 Task: Look for space in Morsi, India from 2nd September, 2023 to 6th September, 2023 for 2 adults in price range Rs.15000 to Rs.20000. Place can be entire place with 1  bedroom having 1 bed and 1 bathroom. Property type can be house, flat, guest house, hotel. Booking option can be shelf check-in. Required host language is English.
Action: Mouse moved to (478, 74)
Screenshot: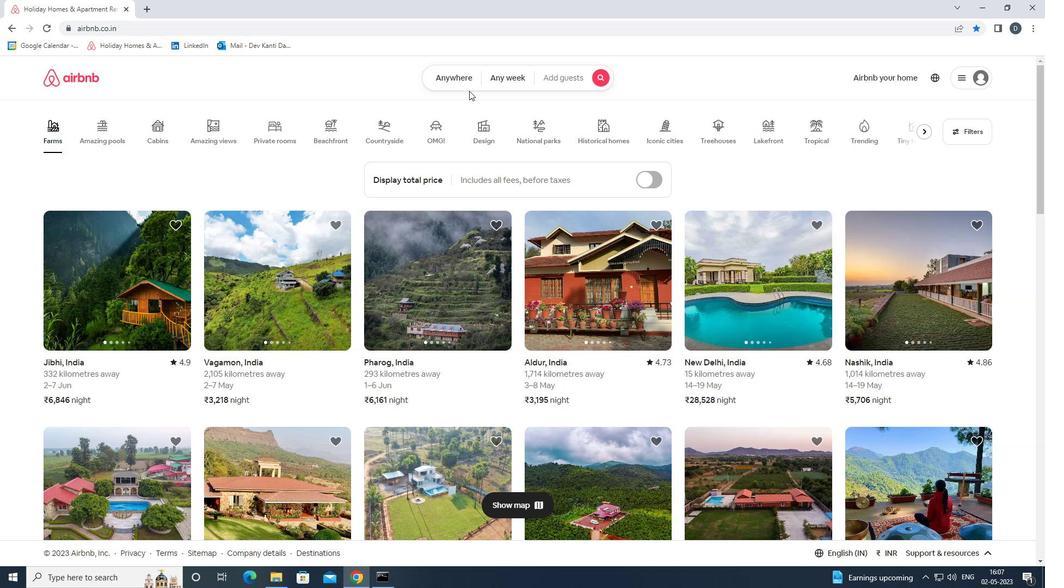 
Action: Mouse pressed left at (478, 74)
Screenshot: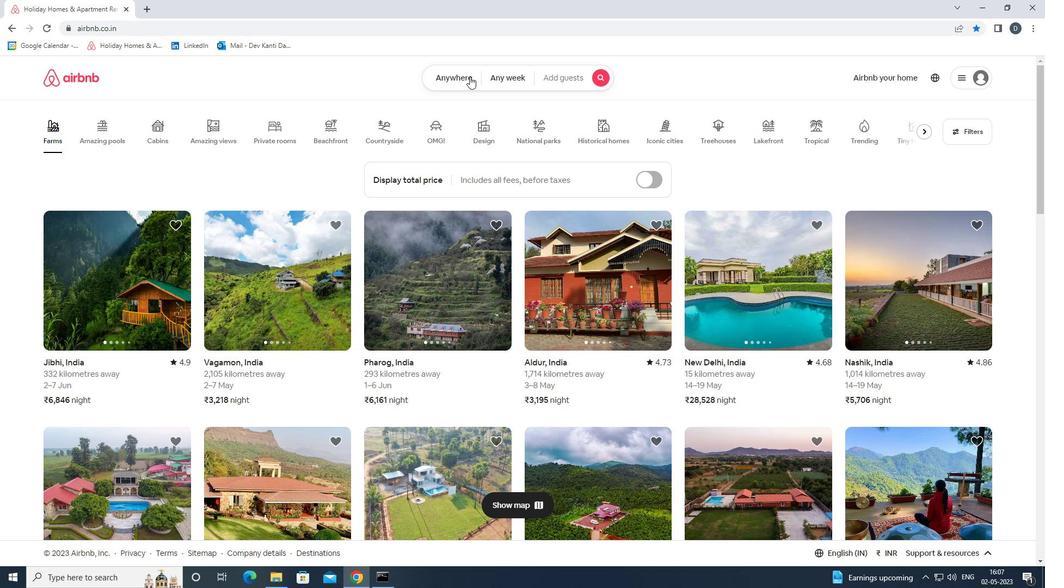 
Action: Mouse moved to (405, 126)
Screenshot: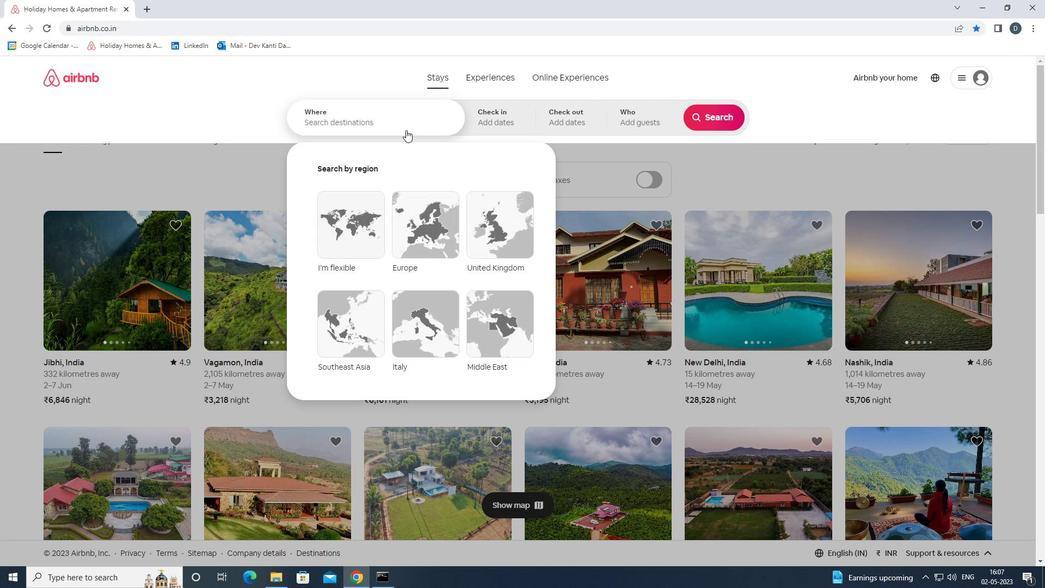 
Action: Mouse pressed left at (405, 126)
Screenshot: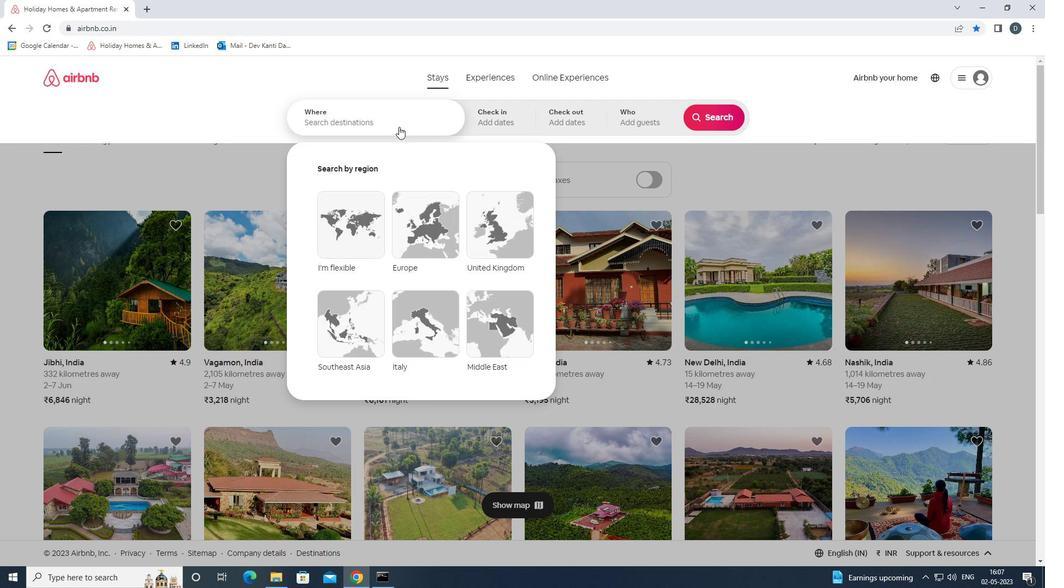
Action: Mouse moved to (405, 125)
Screenshot: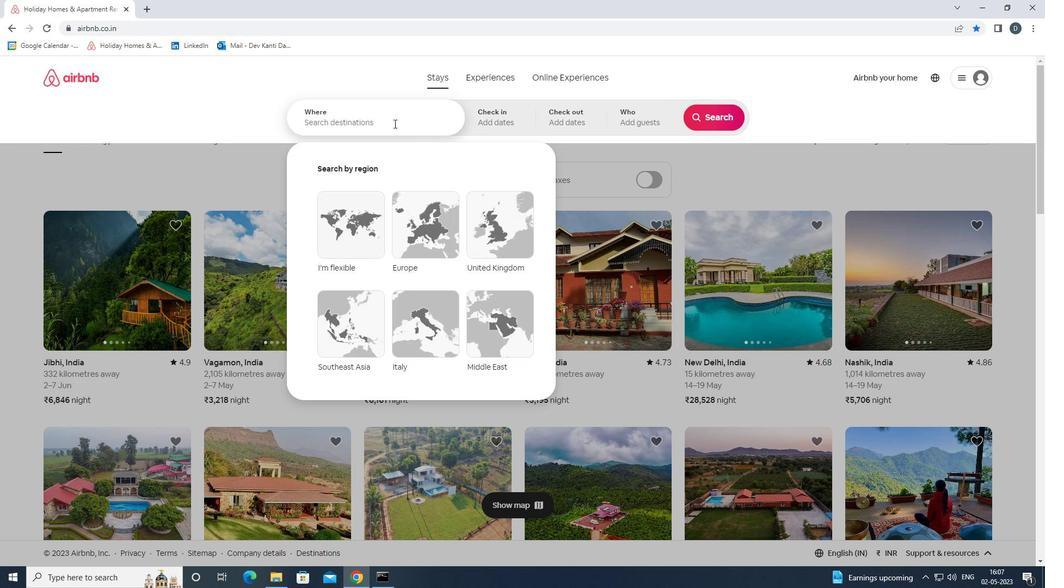 
Action: Key pressed <Key.shift>MORSI,<Key.shift>INDIA<Key.enter>
Screenshot: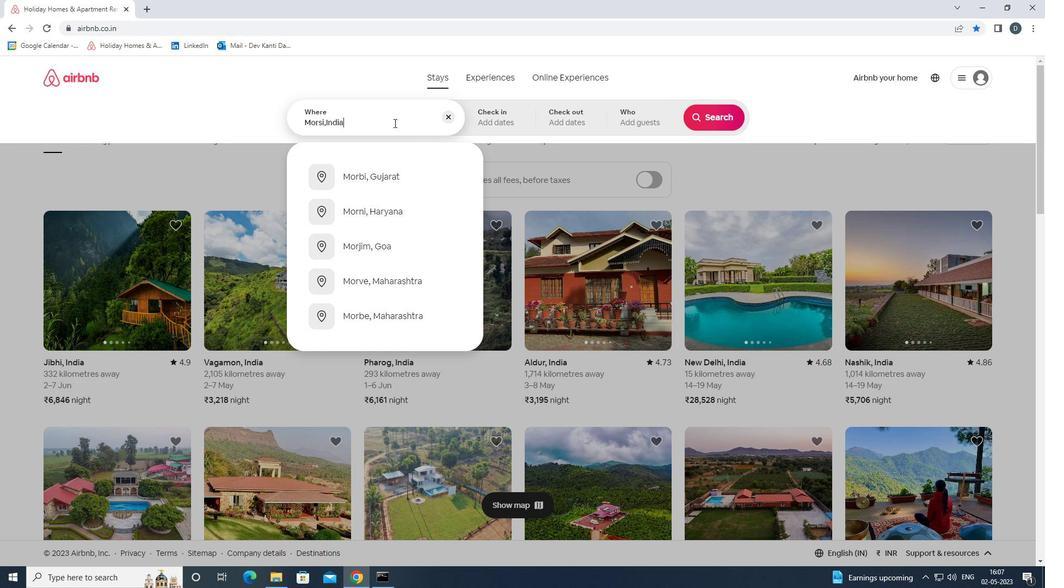
Action: Mouse moved to (730, 203)
Screenshot: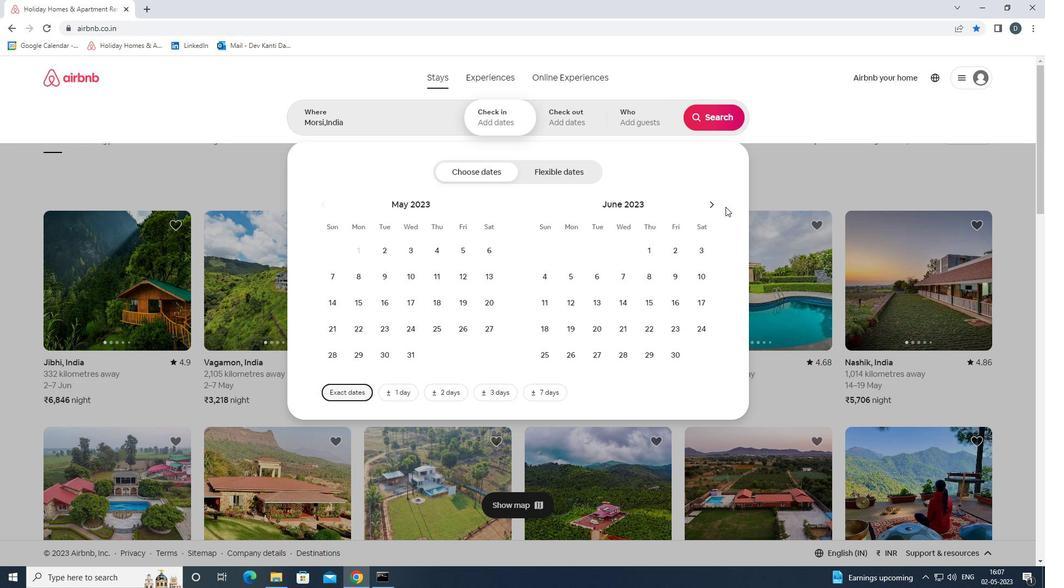 
Action: Mouse pressed left at (730, 203)
Screenshot: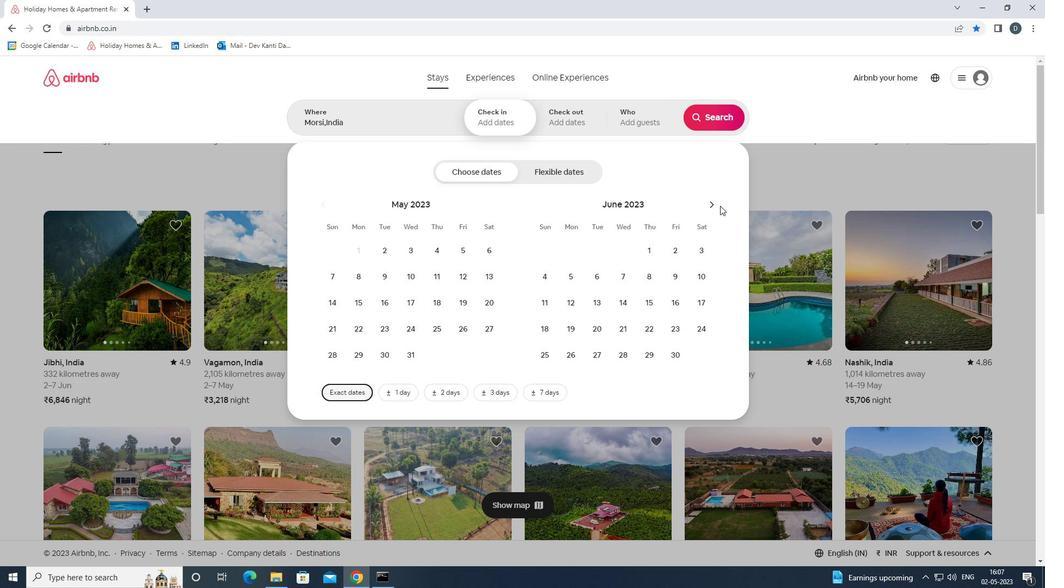 
Action: Mouse moved to (730, 203)
Screenshot: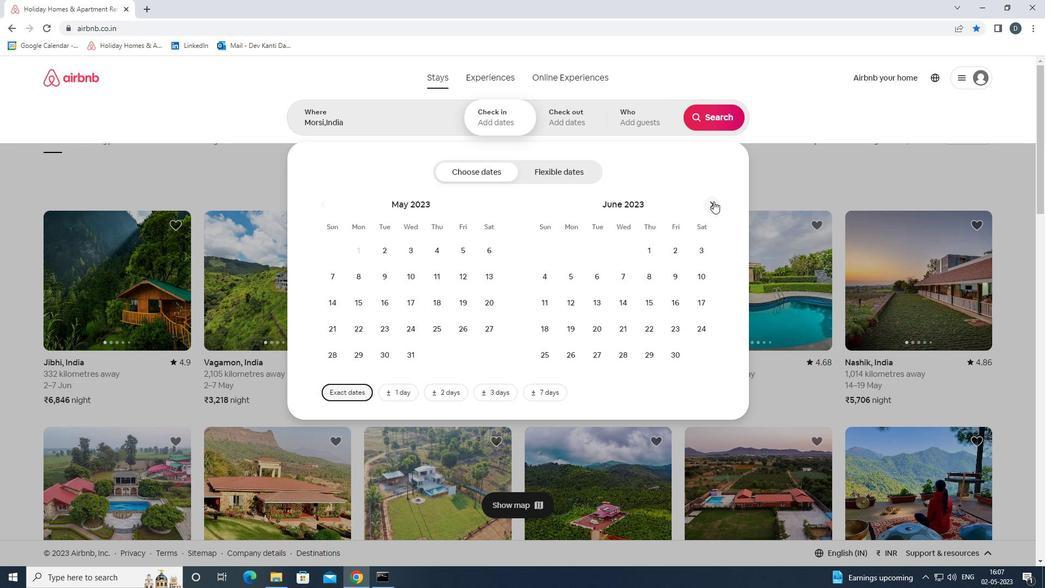
Action: Mouse pressed left at (730, 203)
Screenshot: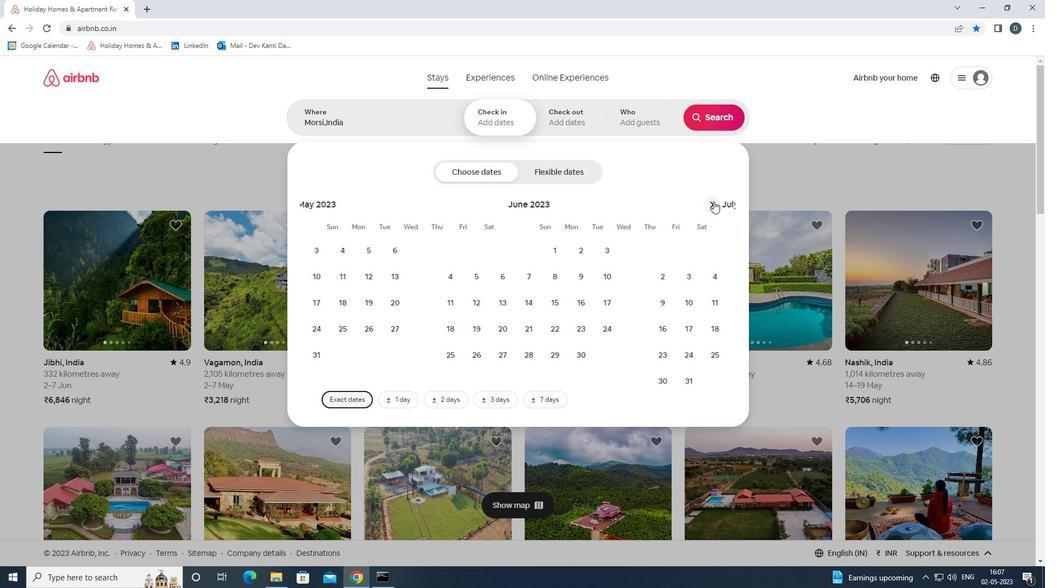 
Action: Mouse pressed left at (730, 203)
Screenshot: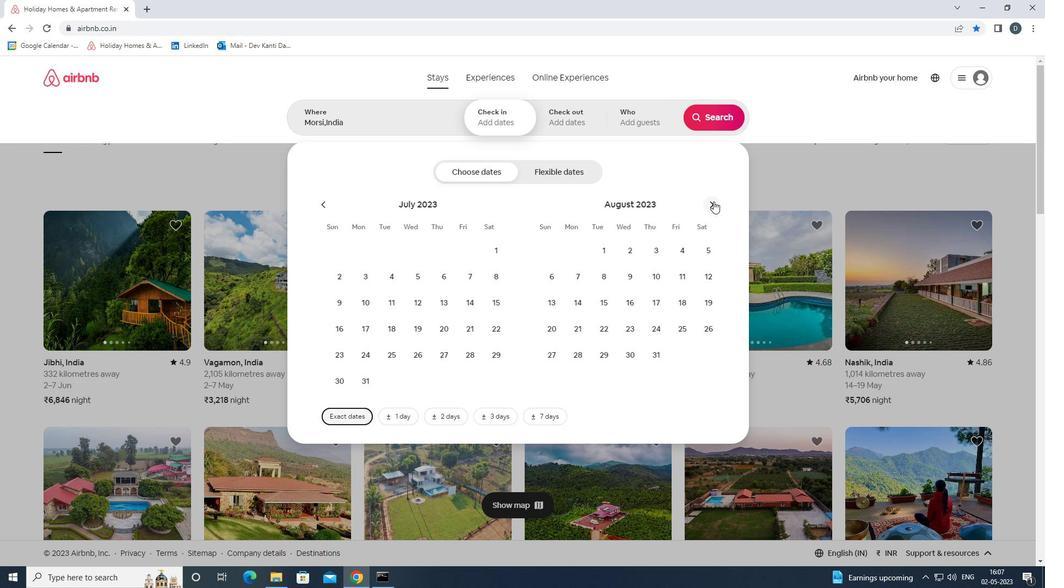 
Action: Mouse moved to (723, 252)
Screenshot: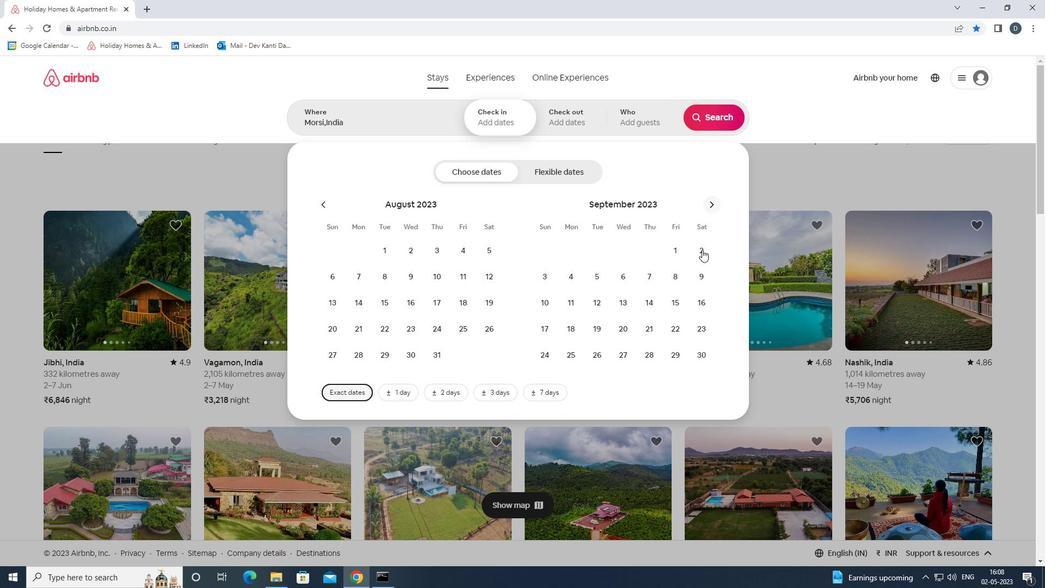 
Action: Mouse pressed left at (723, 252)
Screenshot: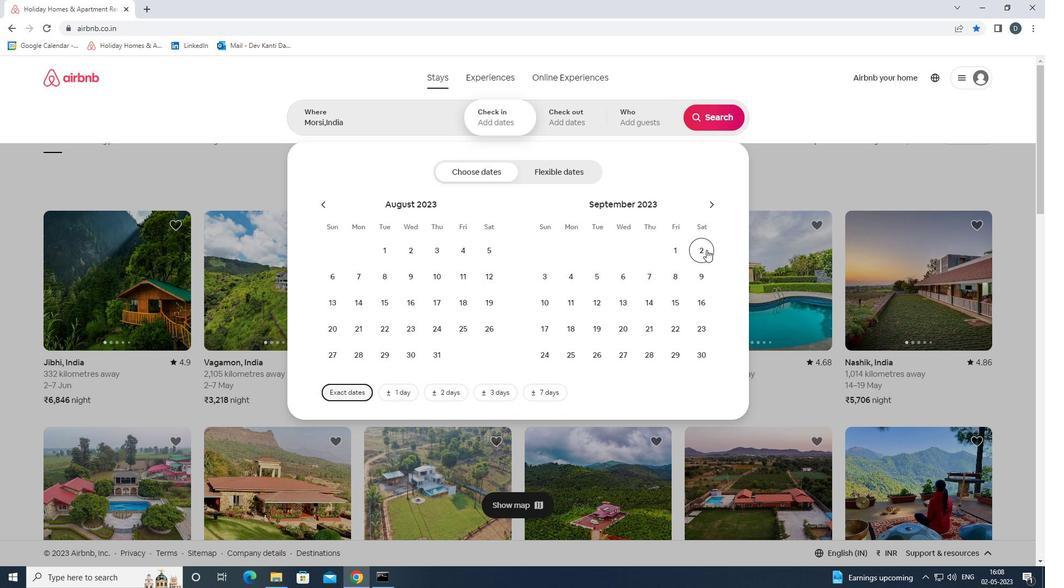 
Action: Mouse moved to (638, 276)
Screenshot: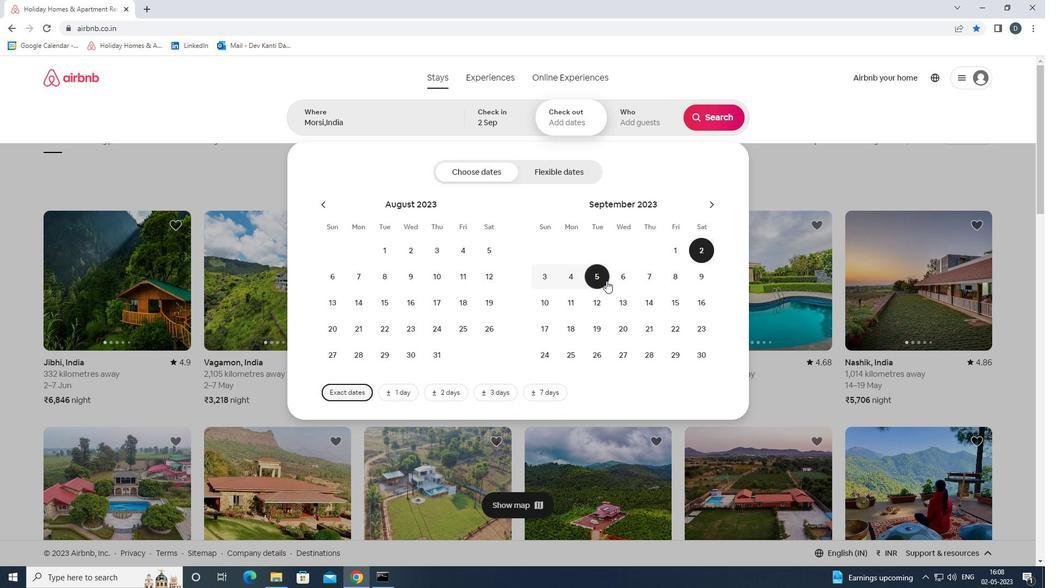 
Action: Mouse pressed left at (638, 276)
Screenshot: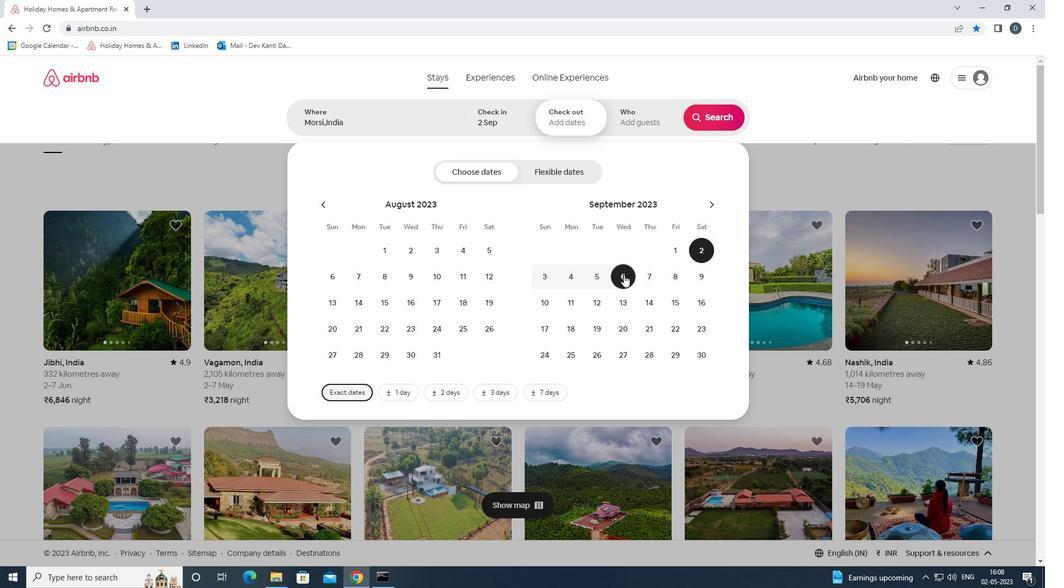 
Action: Mouse moved to (663, 126)
Screenshot: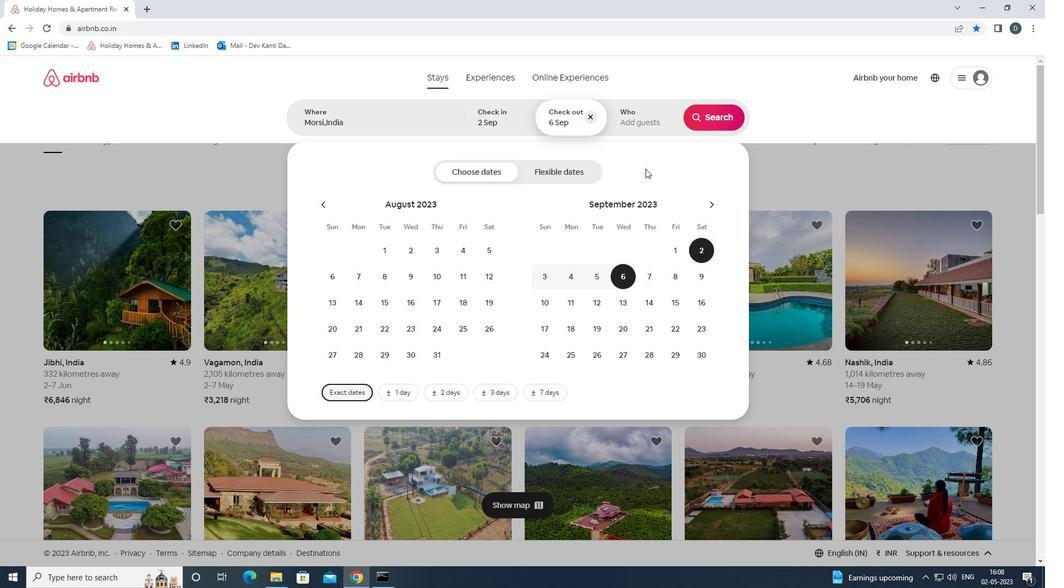
Action: Mouse pressed left at (663, 126)
Screenshot: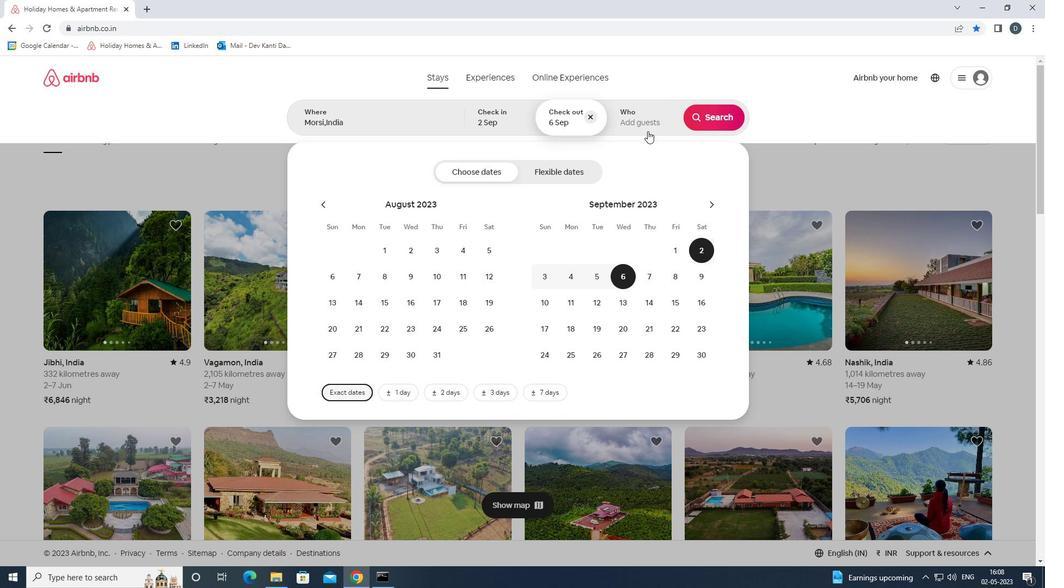 
Action: Mouse moved to (728, 177)
Screenshot: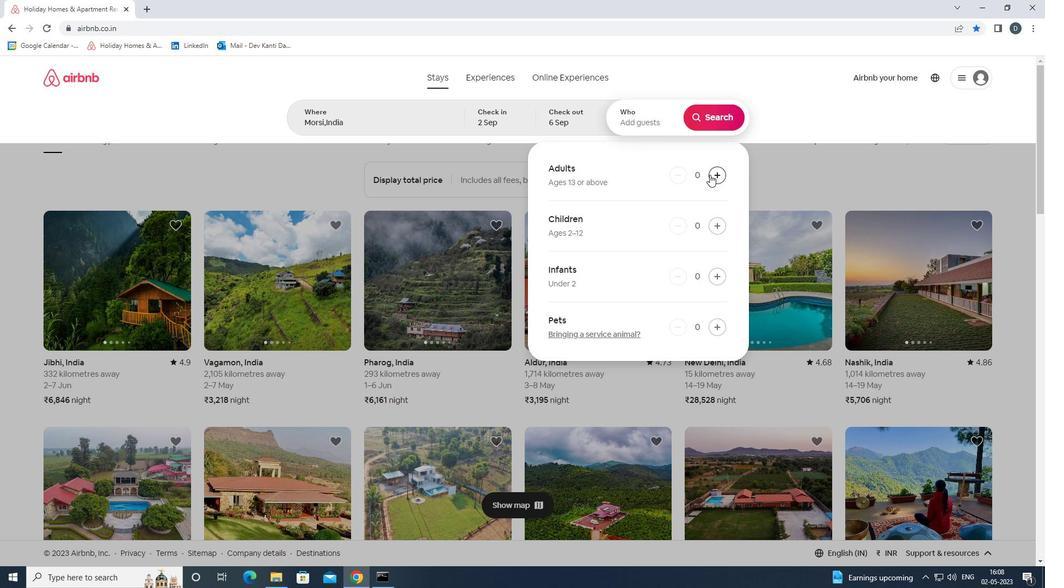 
Action: Mouse pressed left at (728, 177)
Screenshot: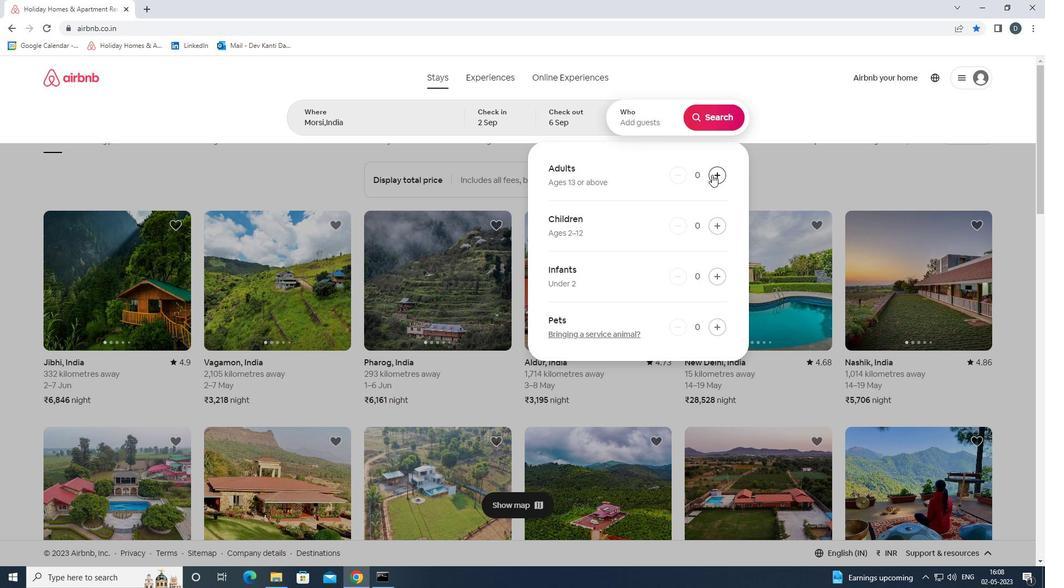 
Action: Mouse pressed left at (728, 177)
Screenshot: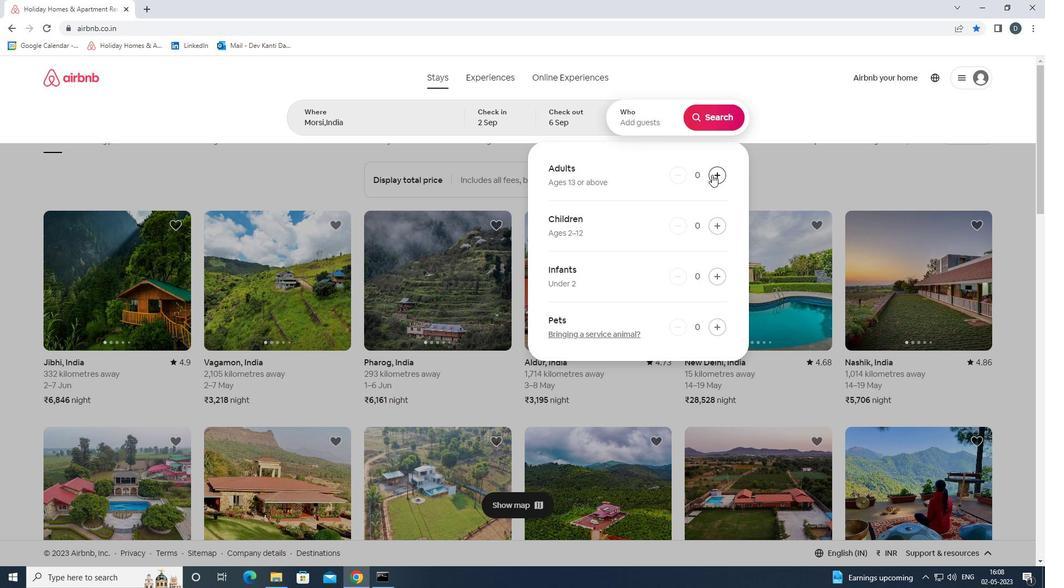 
Action: Mouse moved to (739, 123)
Screenshot: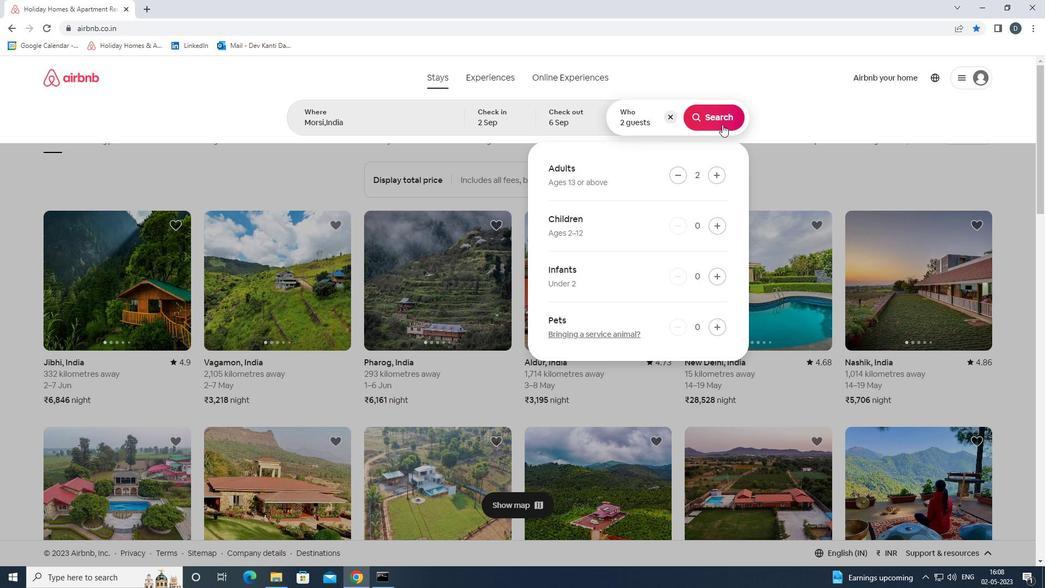 
Action: Mouse pressed left at (739, 123)
Screenshot: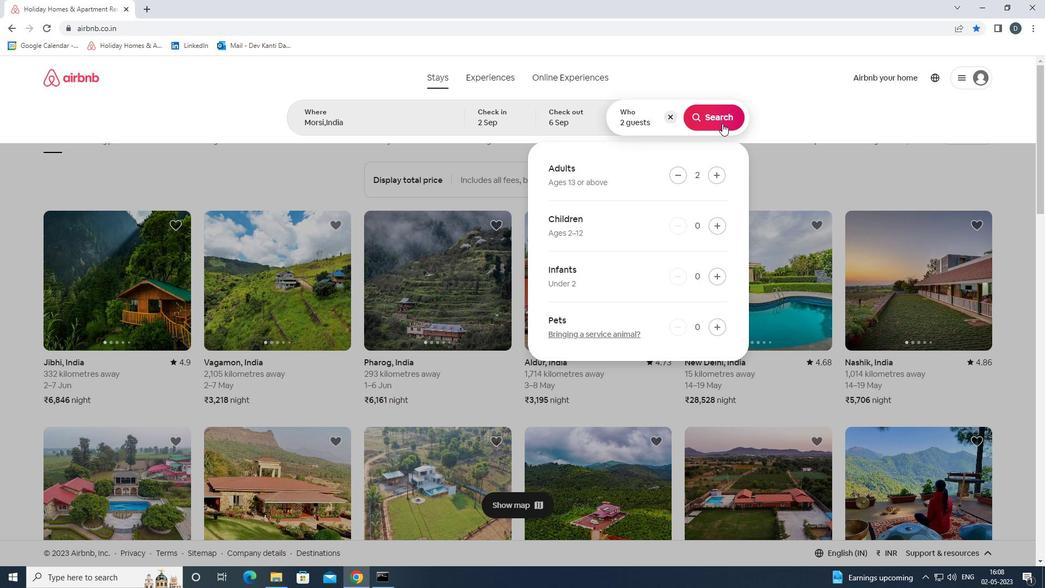 
Action: Mouse moved to (1020, 118)
Screenshot: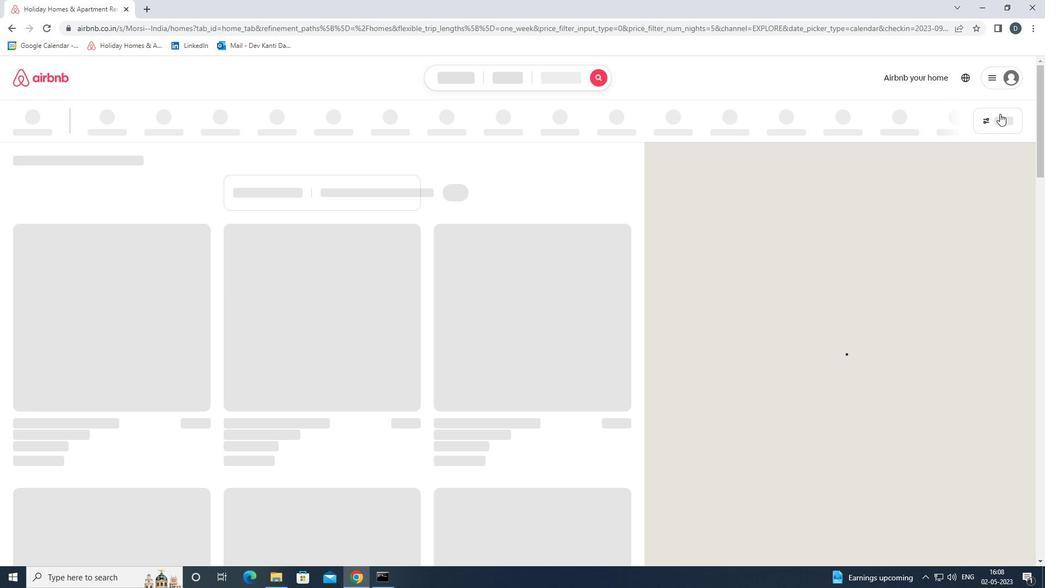 
Action: Mouse pressed left at (1020, 118)
Screenshot: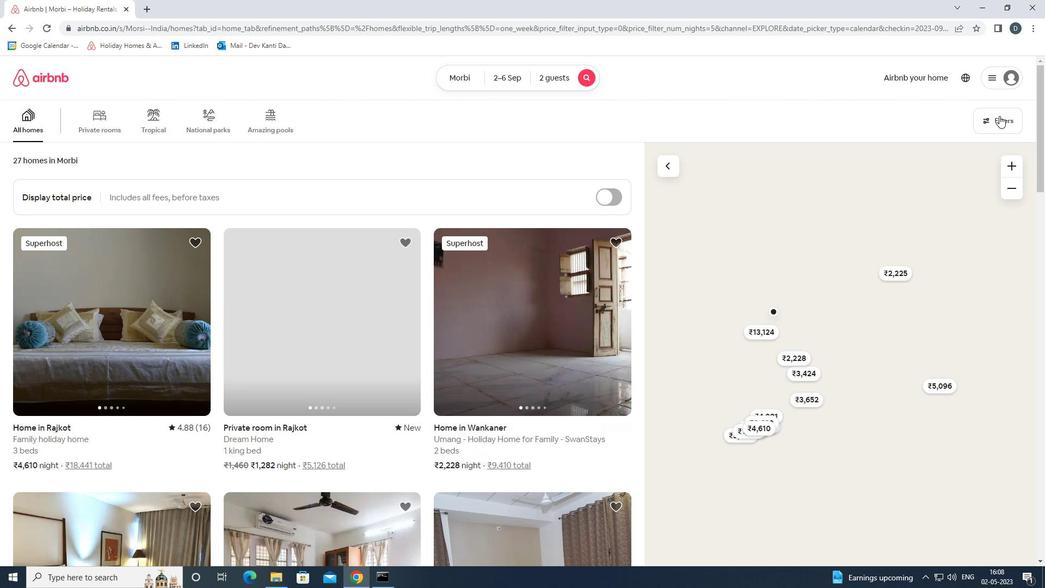 
Action: Mouse moved to (426, 265)
Screenshot: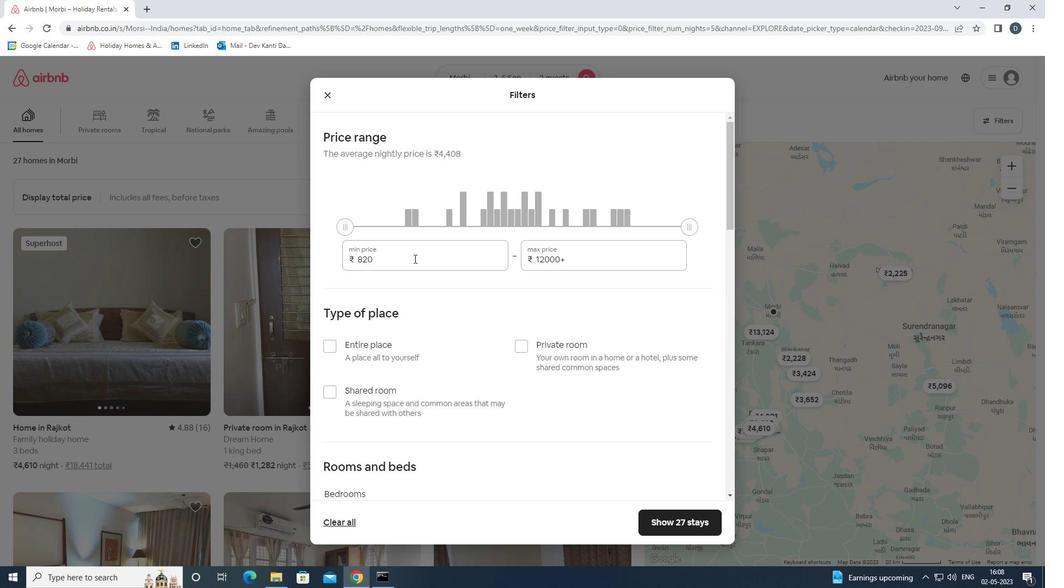 
Action: Mouse pressed left at (426, 265)
Screenshot: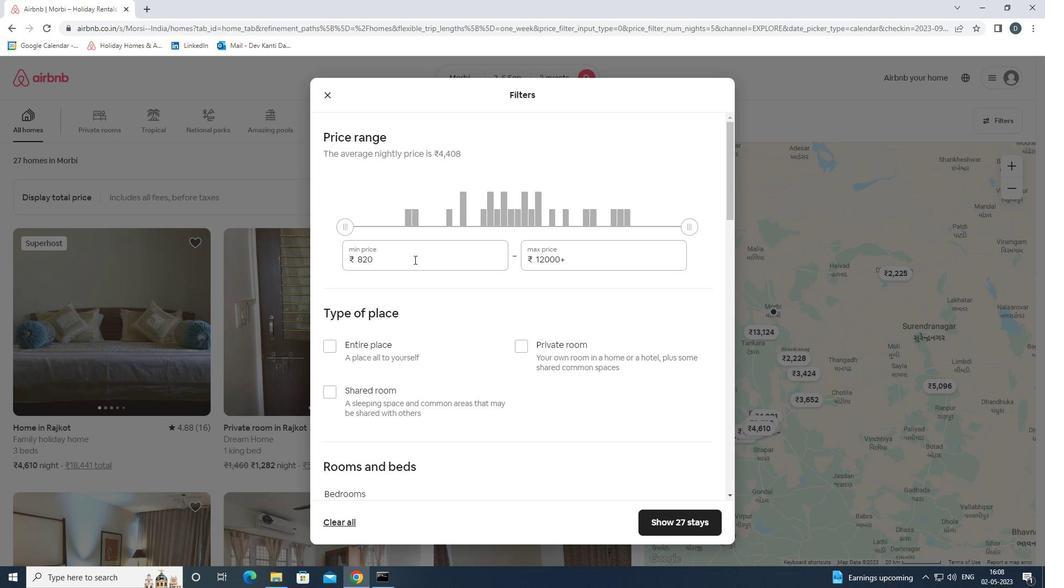 
Action: Mouse pressed left at (426, 265)
Screenshot: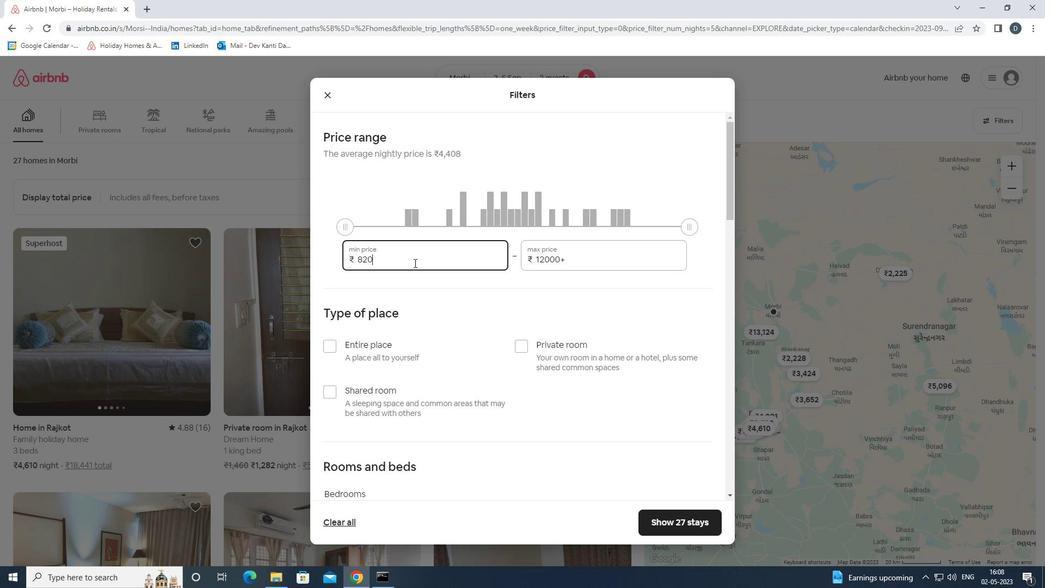 
Action: Key pressed 15000<Key.tab>ctrl+A<'2'><'0'><'0'><'0'><'0'>
Screenshot: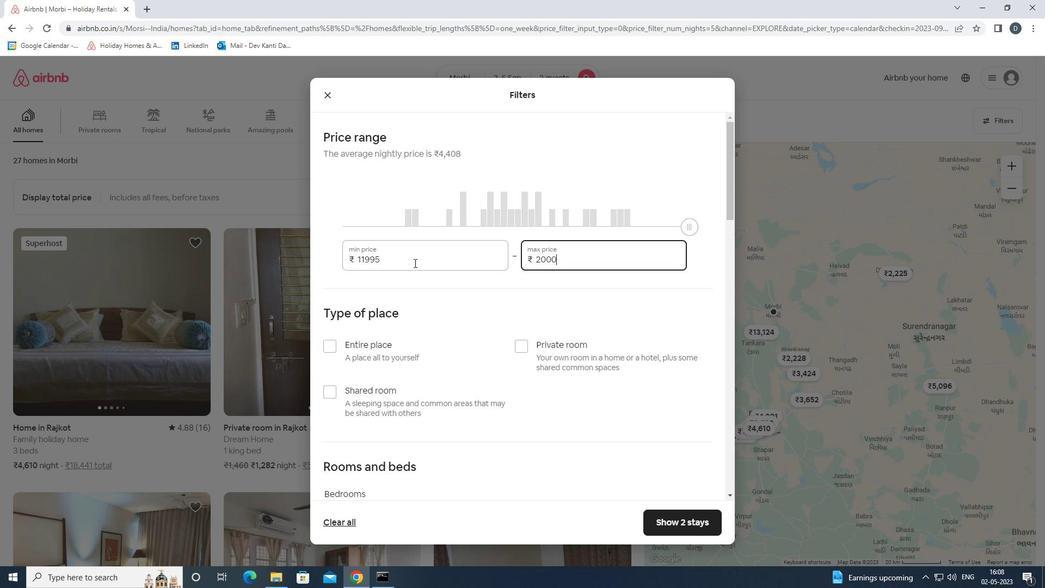 
Action: Mouse moved to (398, 349)
Screenshot: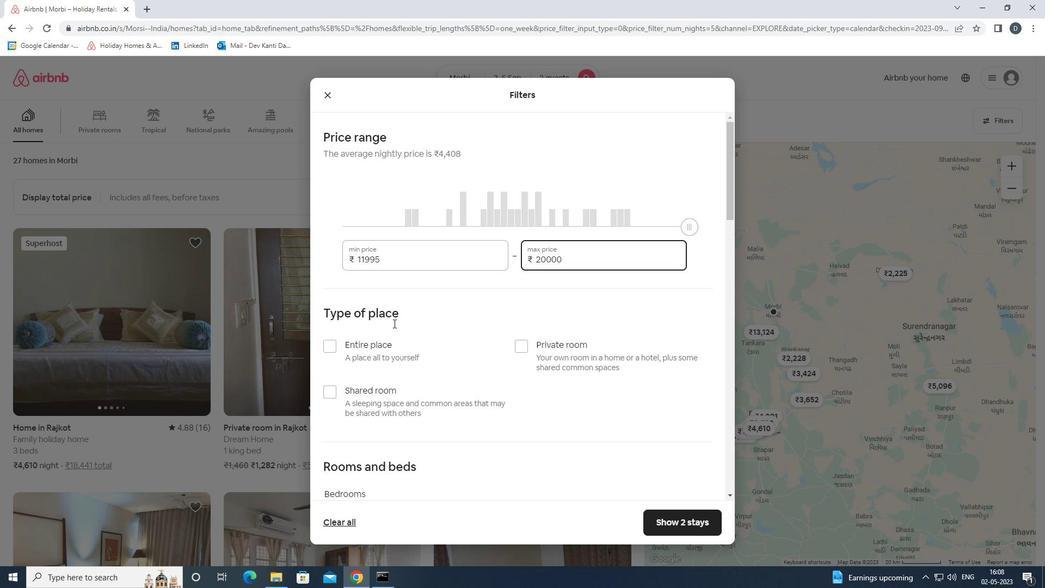 
Action: Mouse pressed left at (398, 349)
Screenshot: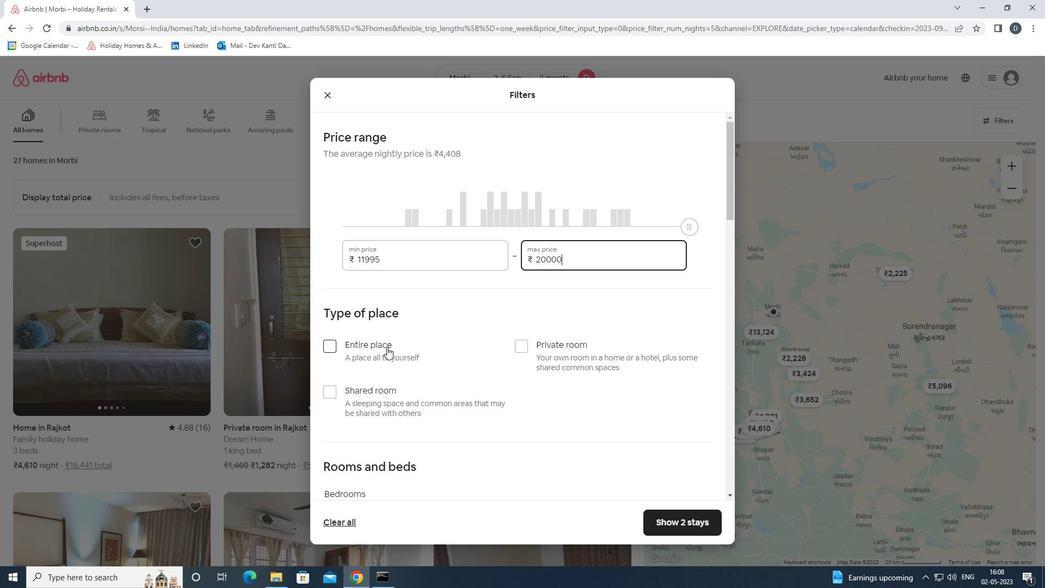 
Action: Mouse moved to (479, 389)
Screenshot: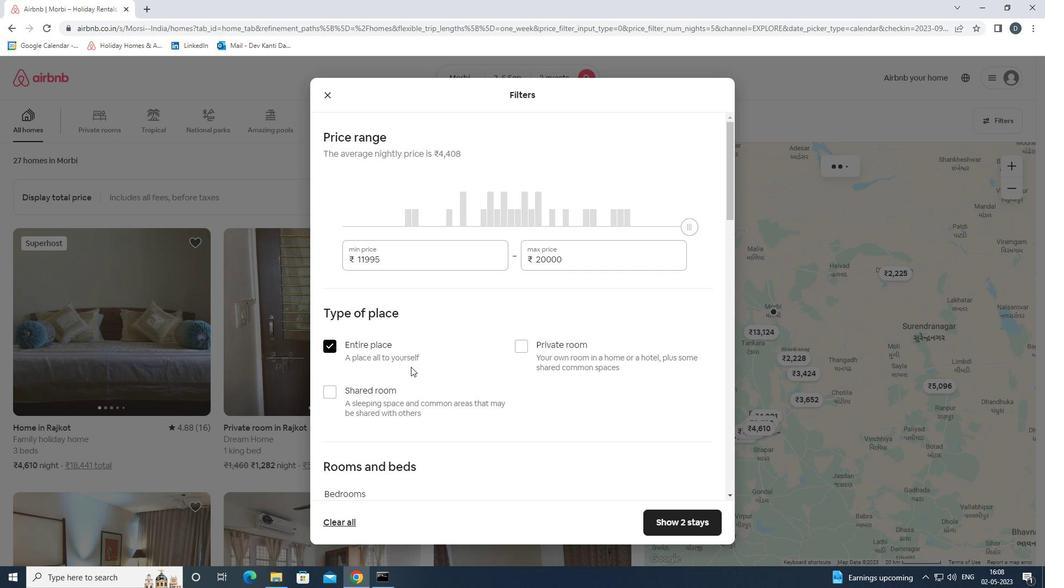 
Action: Mouse scrolled (479, 388) with delta (0, 0)
Screenshot: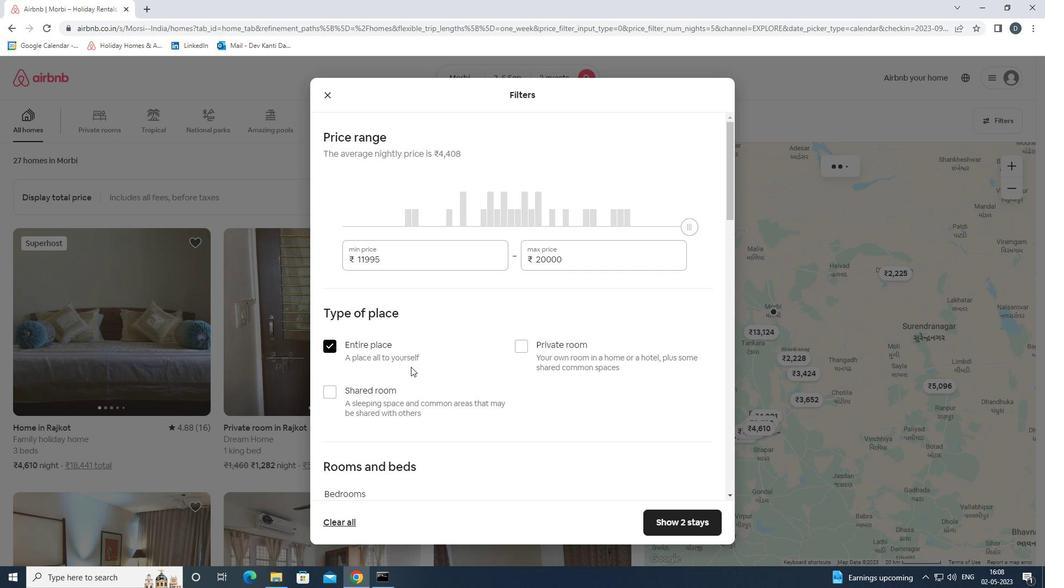 
Action: Mouse scrolled (479, 388) with delta (0, 0)
Screenshot: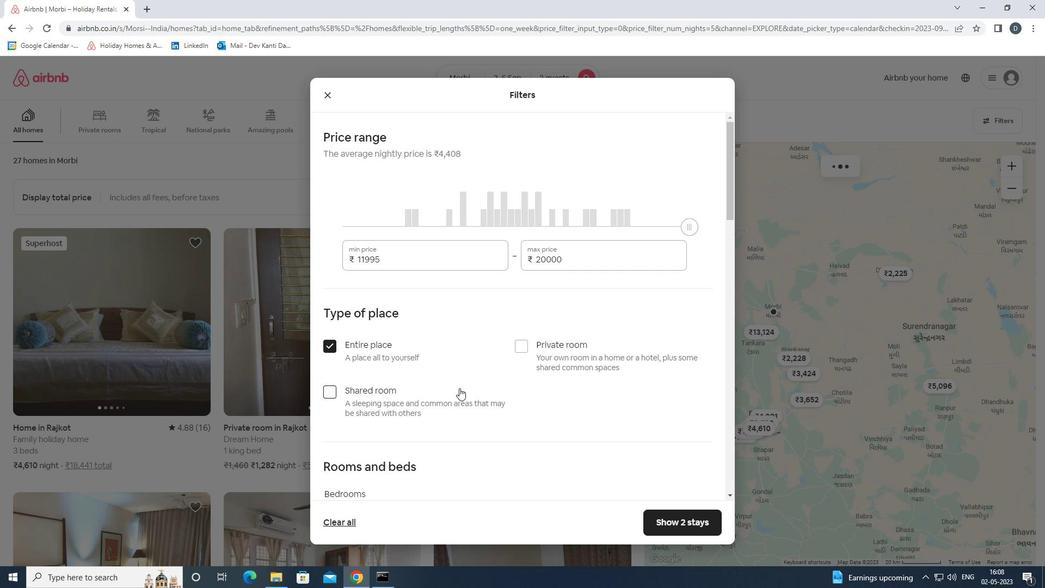 
Action: Mouse moved to (479, 389)
Screenshot: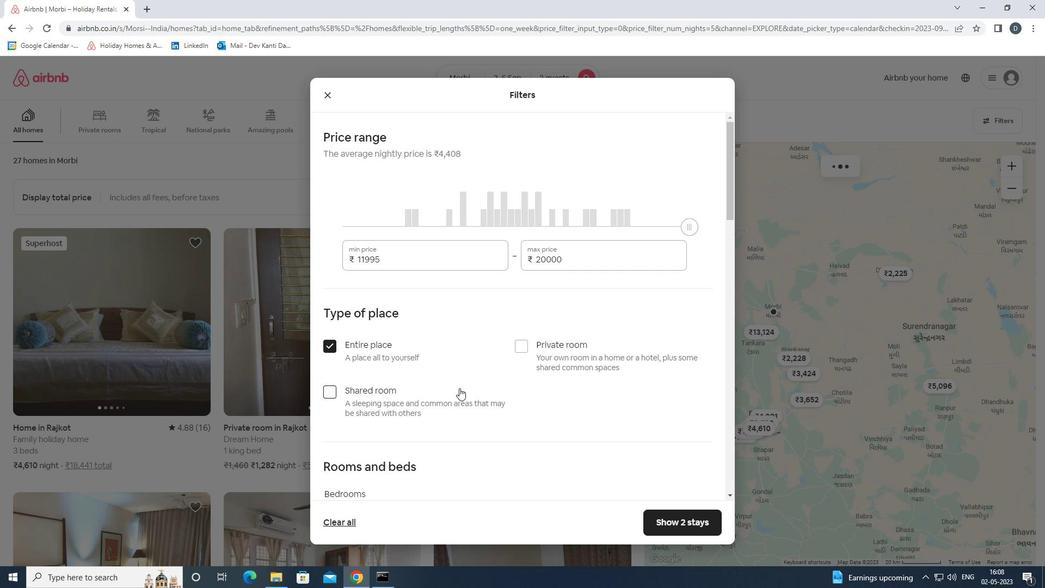 
Action: Mouse scrolled (479, 388) with delta (0, 0)
Screenshot: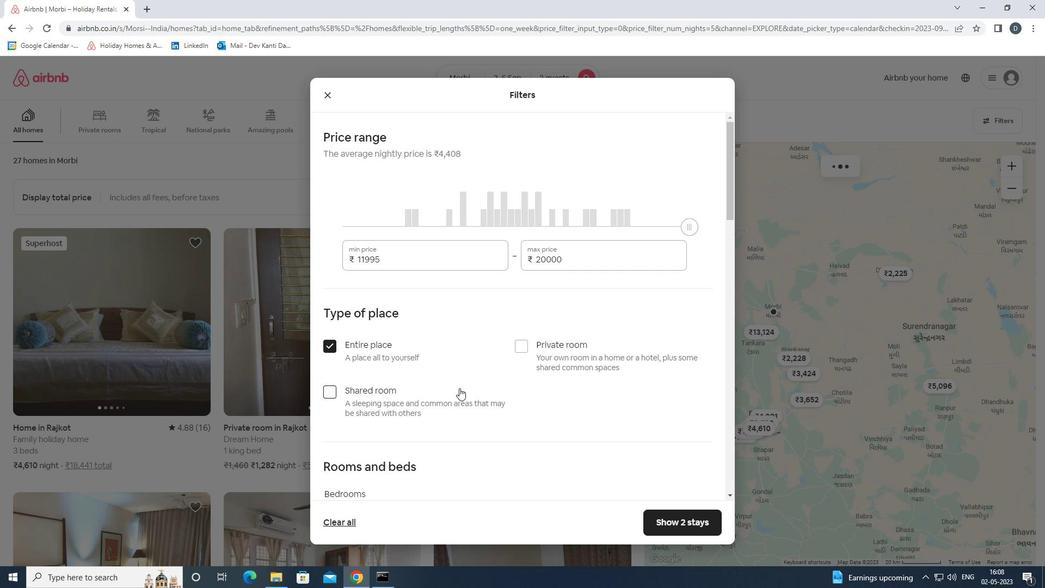 
Action: Mouse moved to (527, 328)
Screenshot: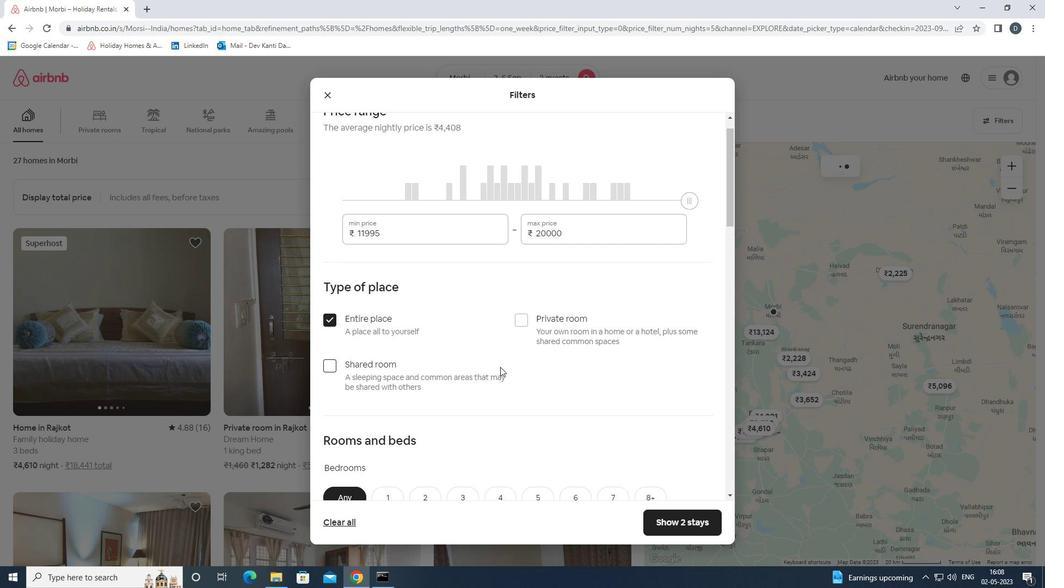 
Action: Mouse scrolled (527, 328) with delta (0, 0)
Screenshot: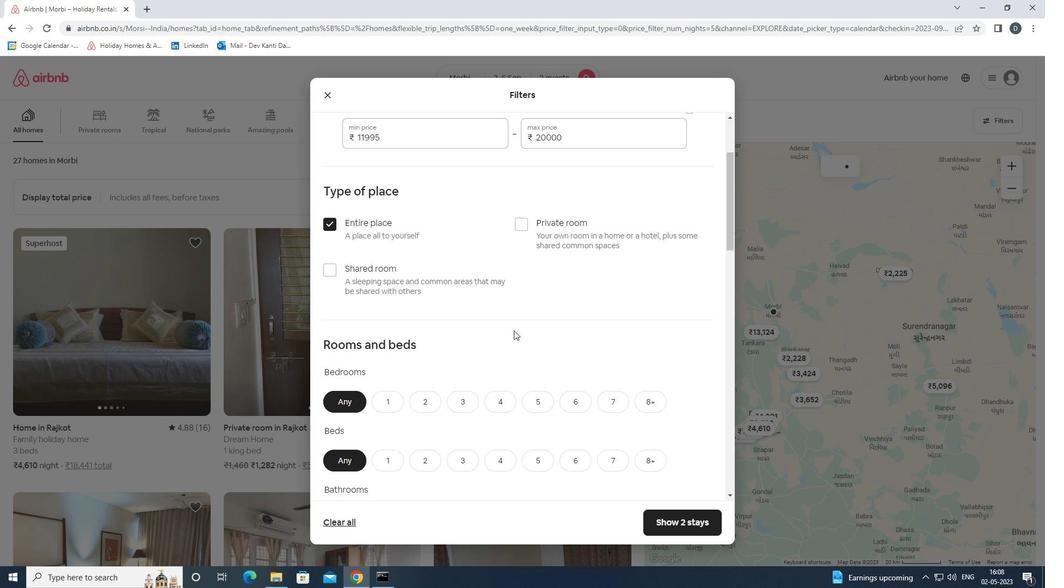 
Action: Mouse moved to (527, 328)
Screenshot: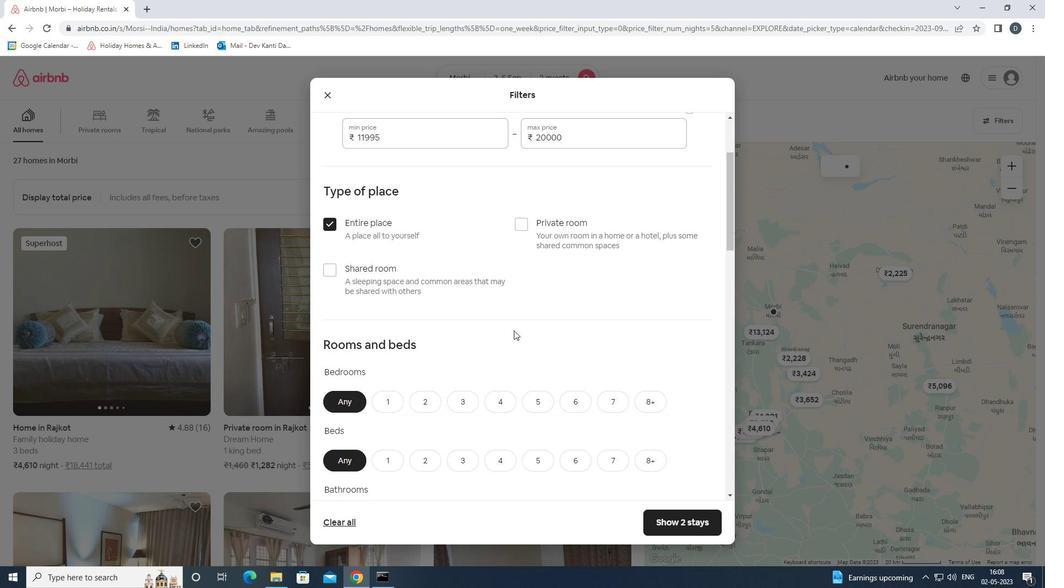 
Action: Mouse scrolled (527, 327) with delta (0, 0)
Screenshot: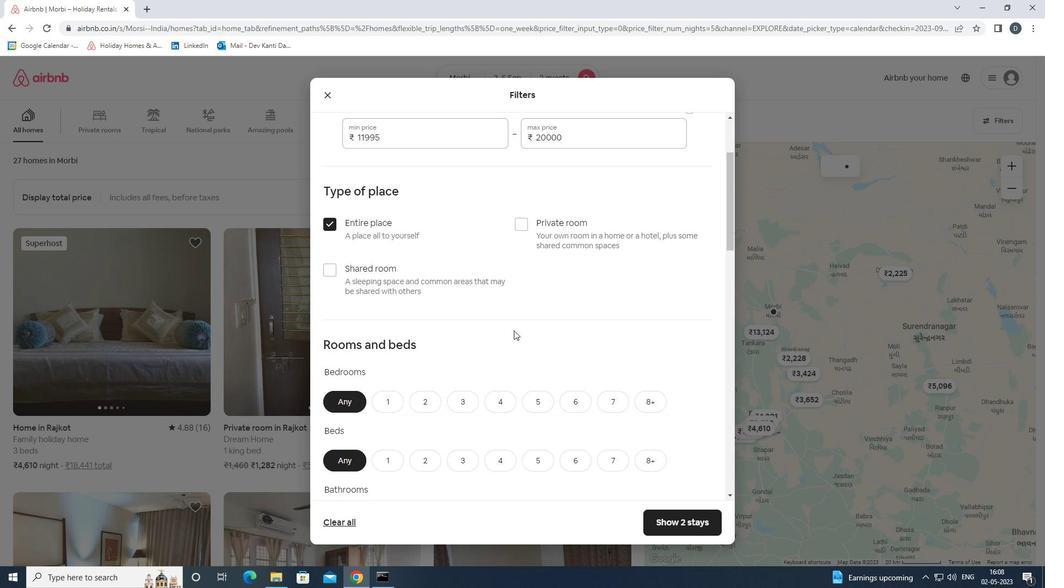 
Action: Mouse moved to (389, 253)
Screenshot: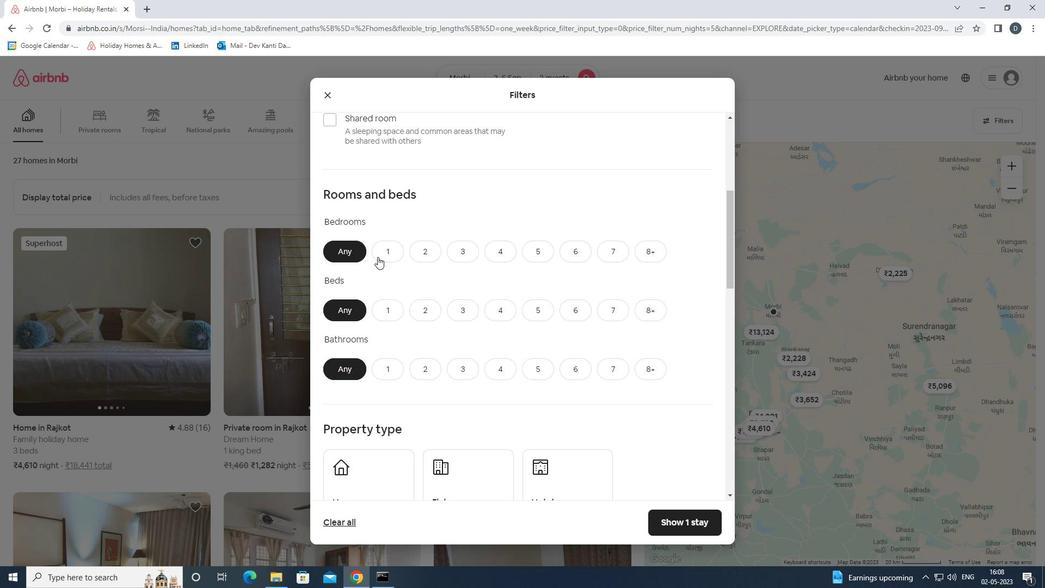
Action: Mouse pressed left at (389, 253)
Screenshot: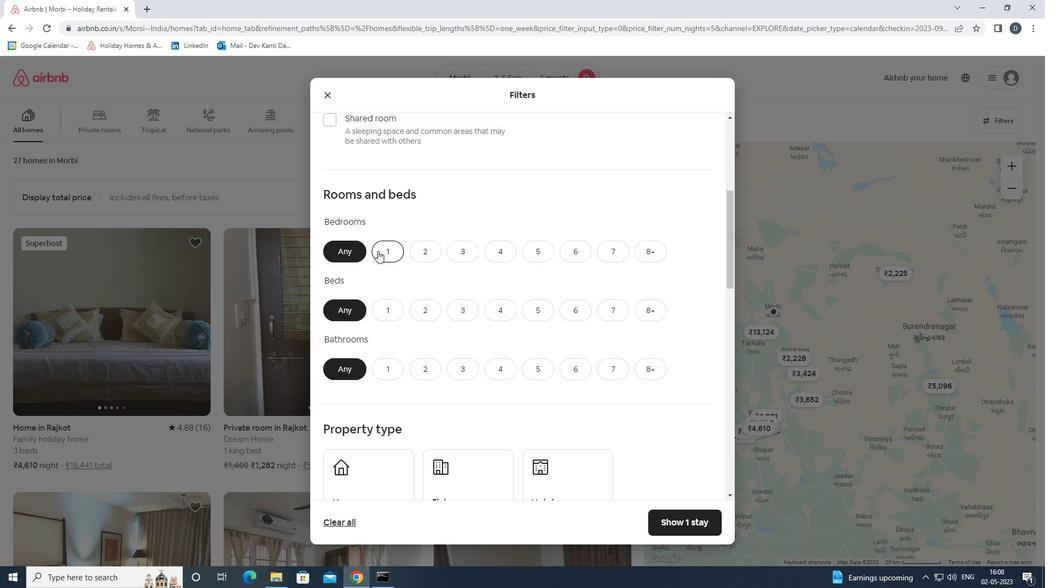 
Action: Mouse moved to (395, 306)
Screenshot: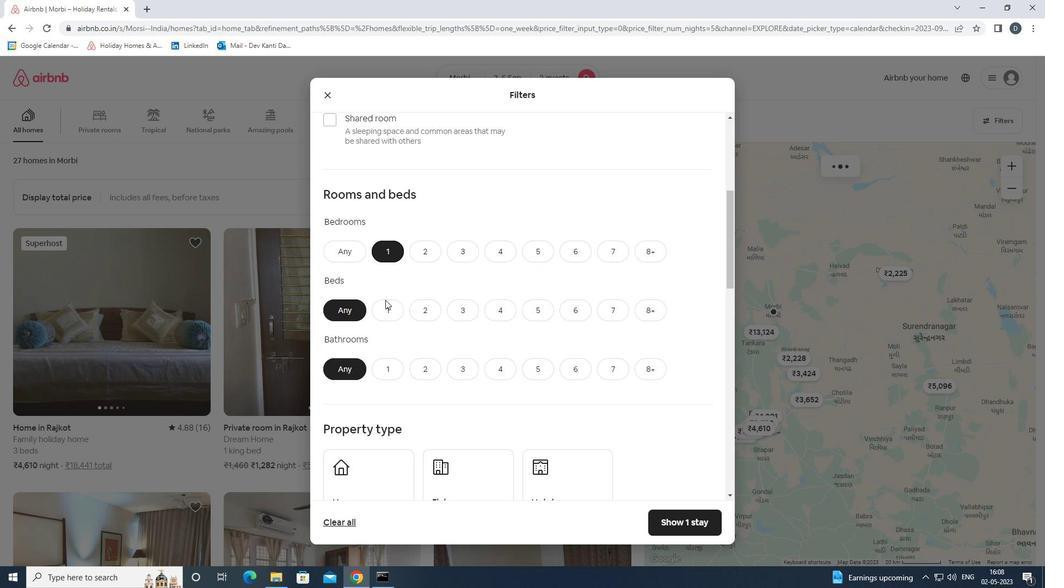 
Action: Mouse pressed left at (395, 306)
Screenshot: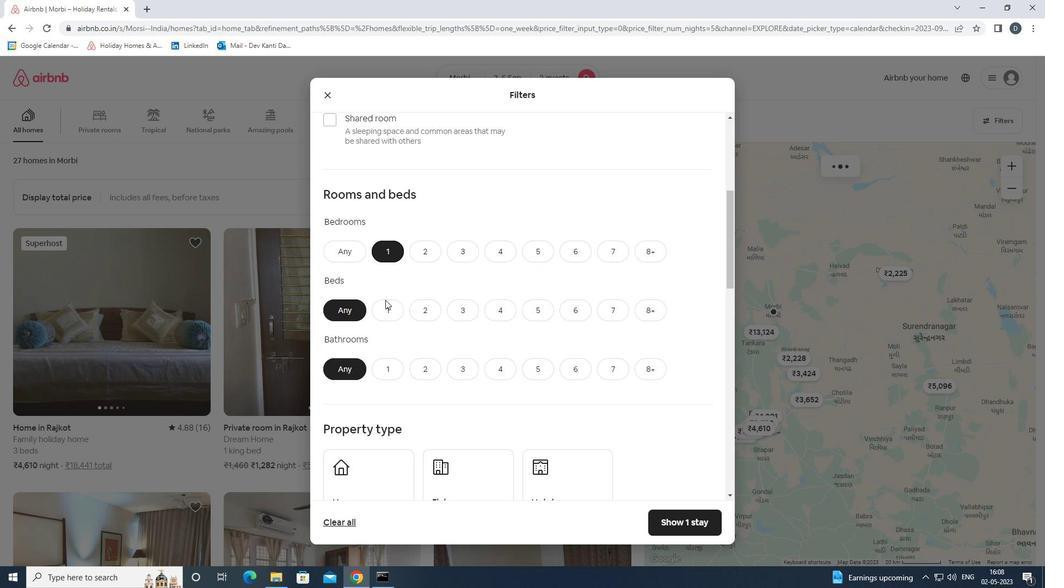 
Action: Mouse moved to (401, 368)
Screenshot: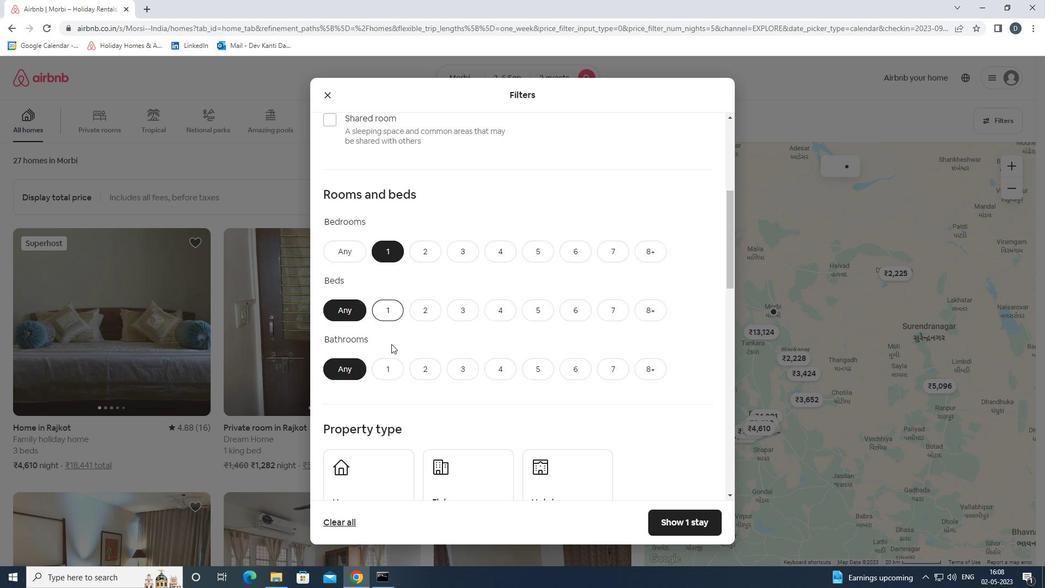 
Action: Mouse pressed left at (401, 368)
Screenshot: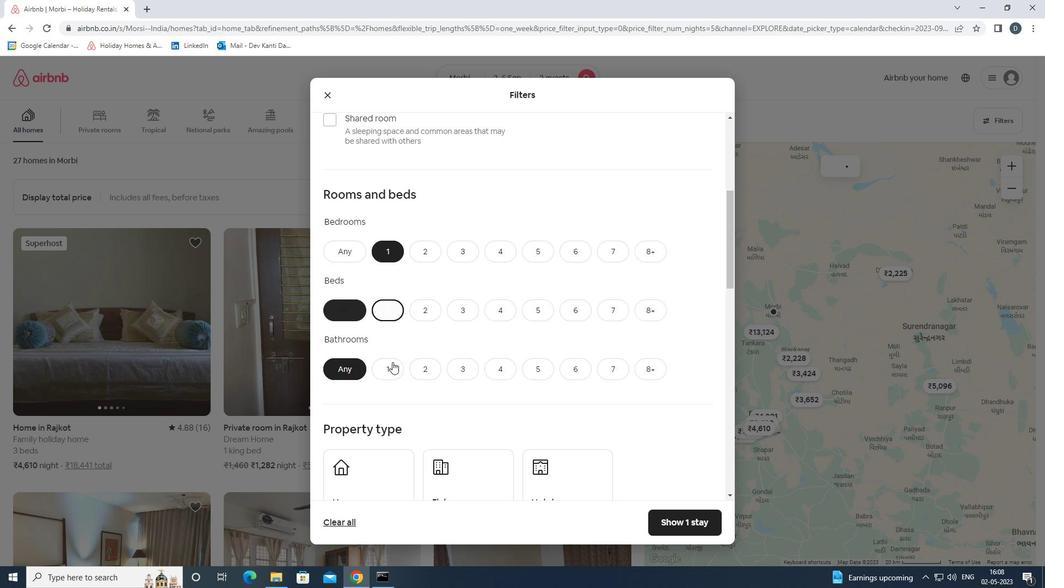 
Action: Mouse moved to (442, 355)
Screenshot: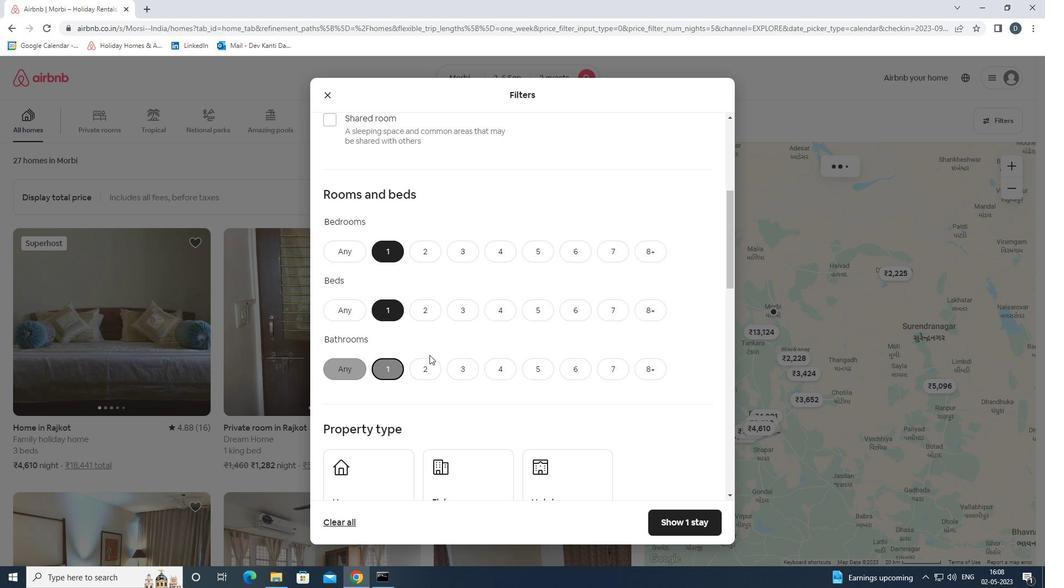 
Action: Mouse scrolled (442, 355) with delta (0, 0)
Screenshot: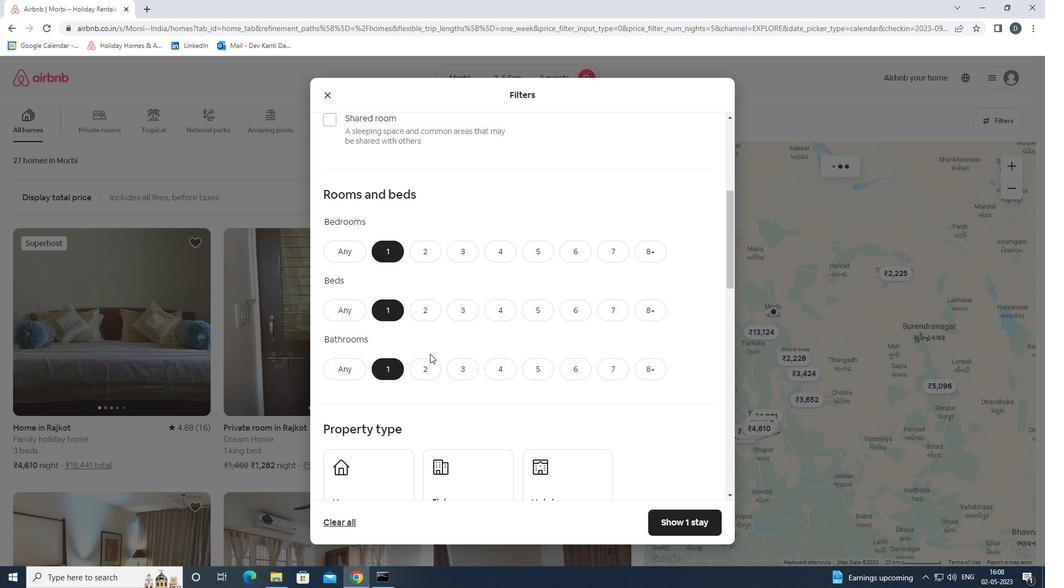 
Action: Mouse scrolled (442, 355) with delta (0, 0)
Screenshot: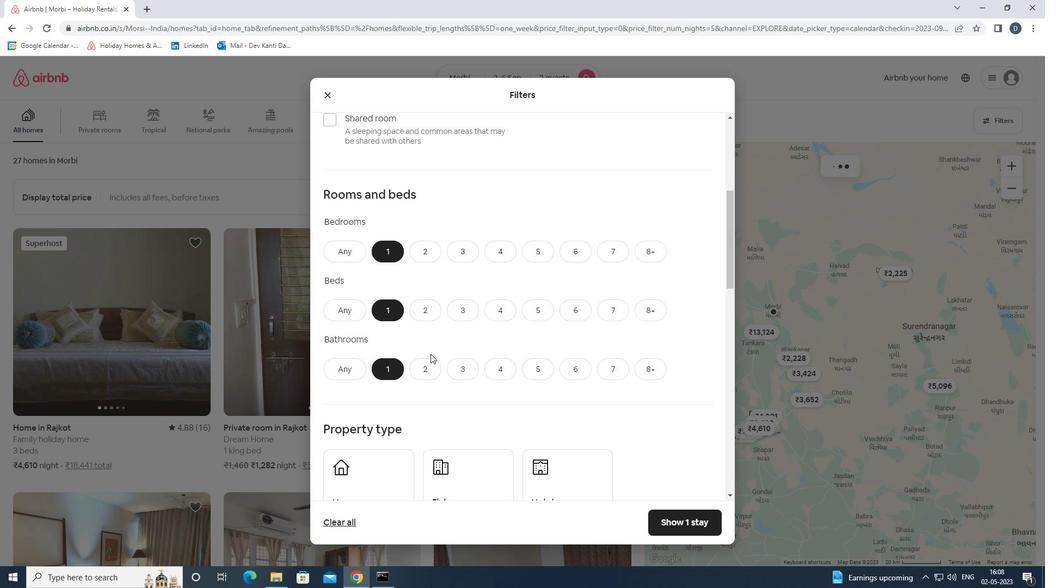 
Action: Mouse moved to (346, 377)
Screenshot: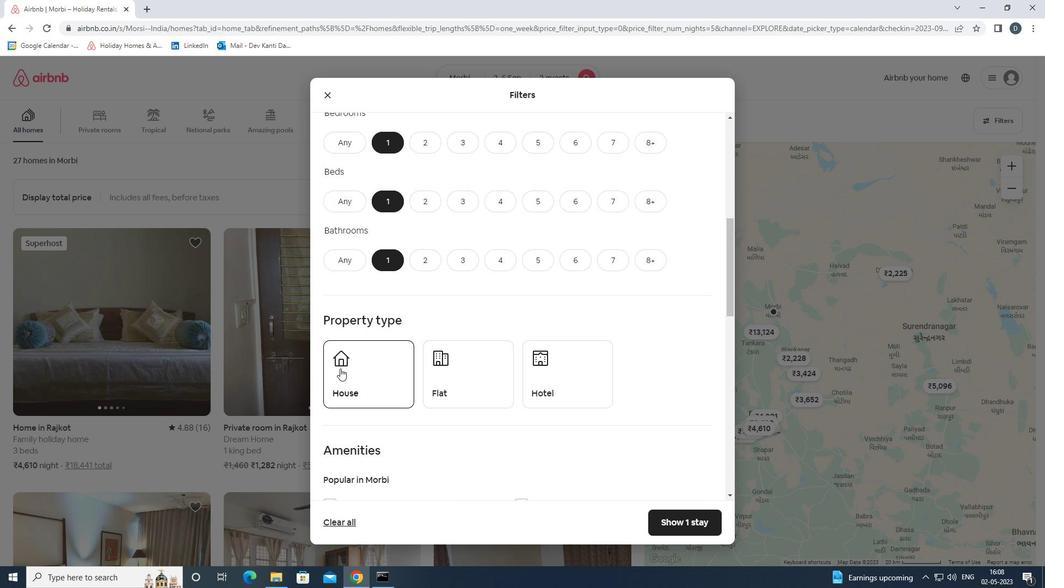 
Action: Mouse pressed left at (346, 377)
Screenshot: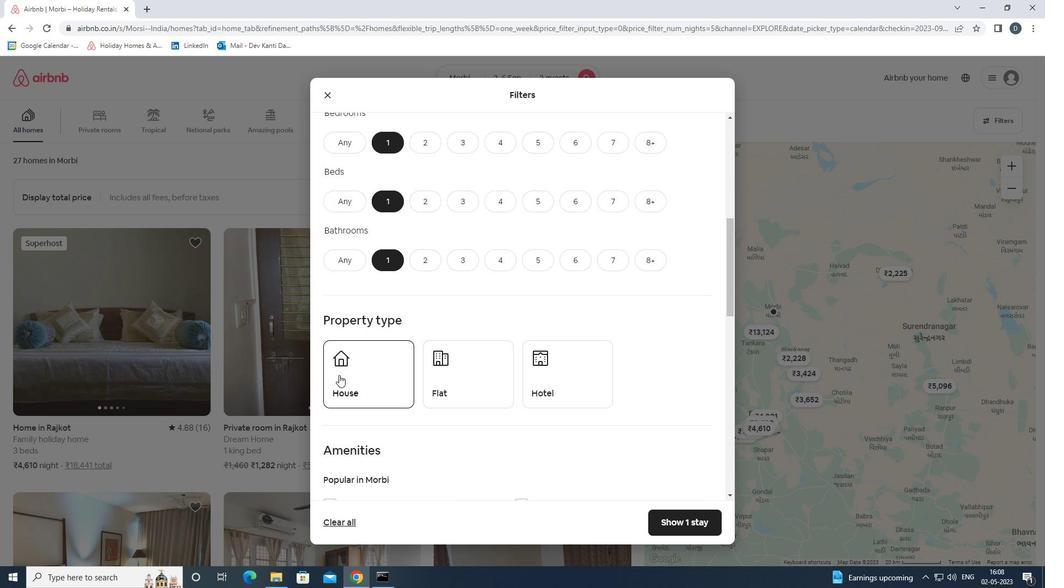 
Action: Mouse moved to (483, 375)
Screenshot: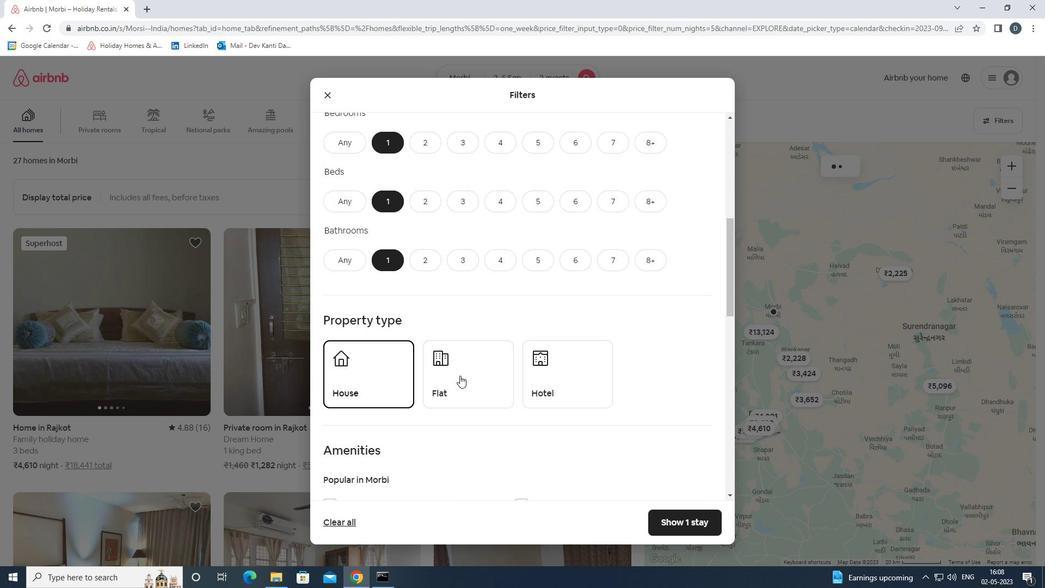 
Action: Mouse pressed left at (483, 375)
Screenshot: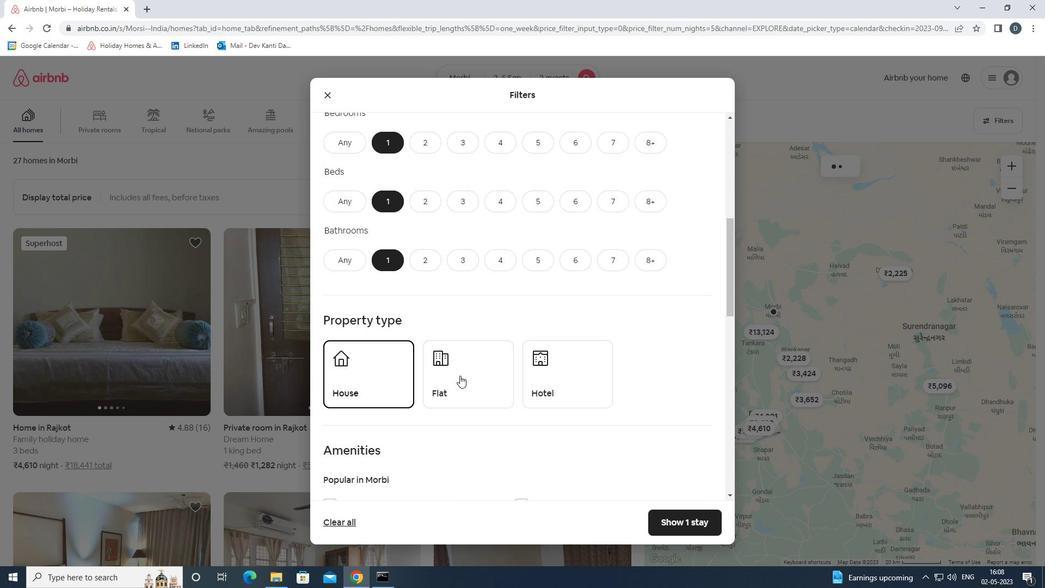 
Action: Mouse moved to (596, 371)
Screenshot: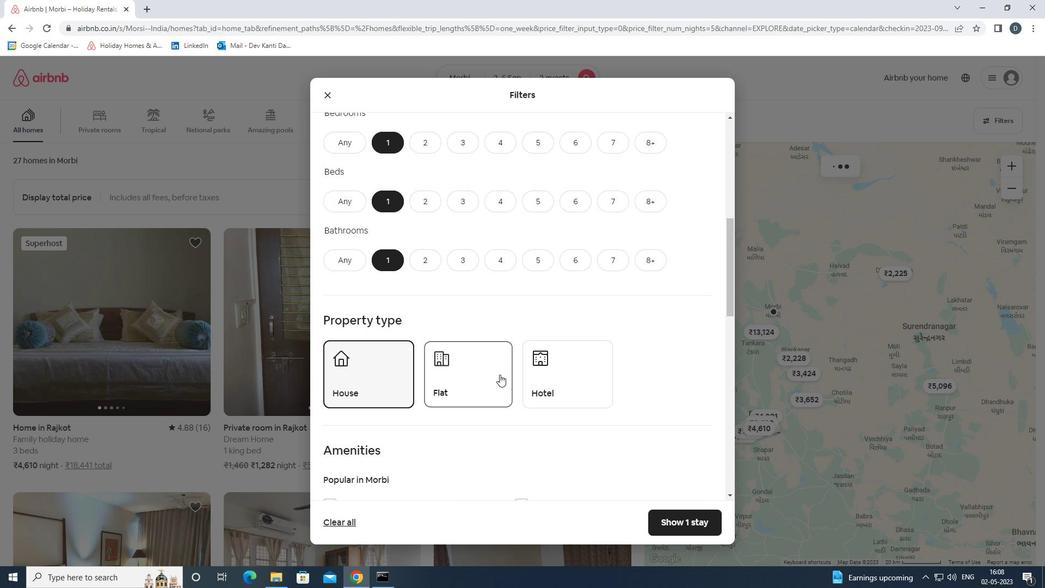 
Action: Mouse pressed left at (596, 371)
Screenshot: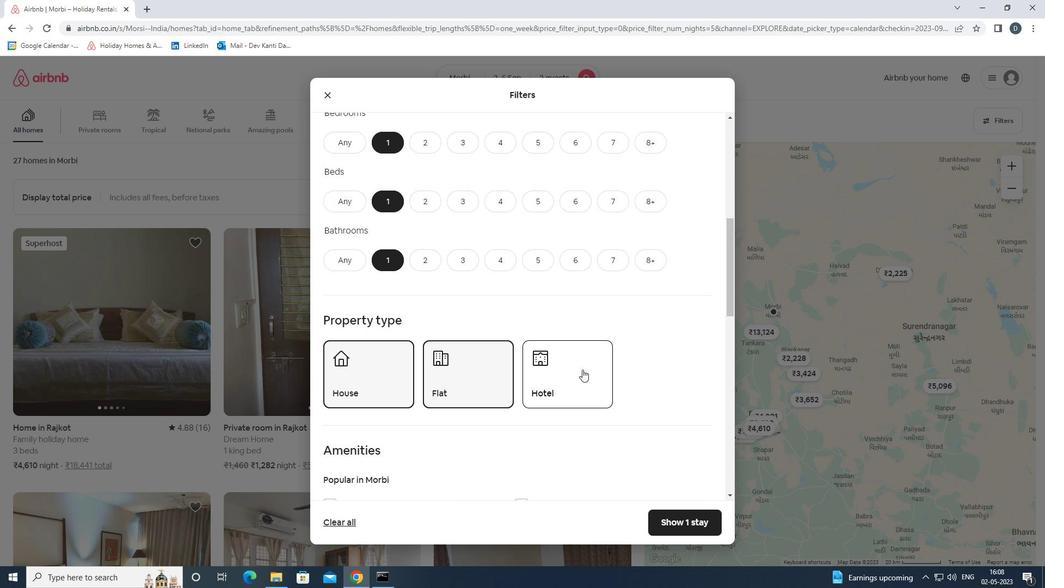 
Action: Mouse moved to (599, 351)
Screenshot: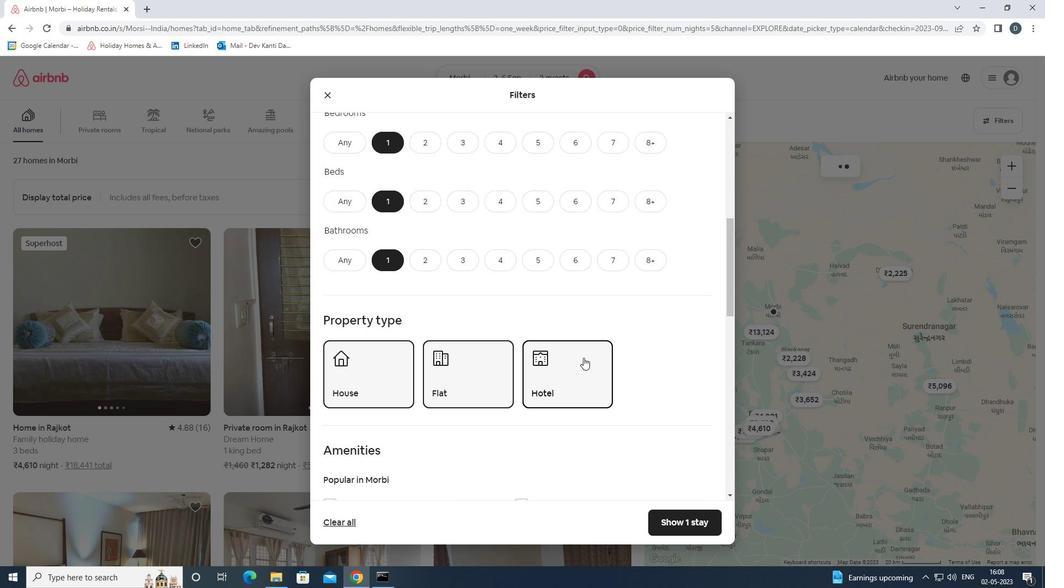 
Action: Mouse scrolled (599, 350) with delta (0, 0)
Screenshot: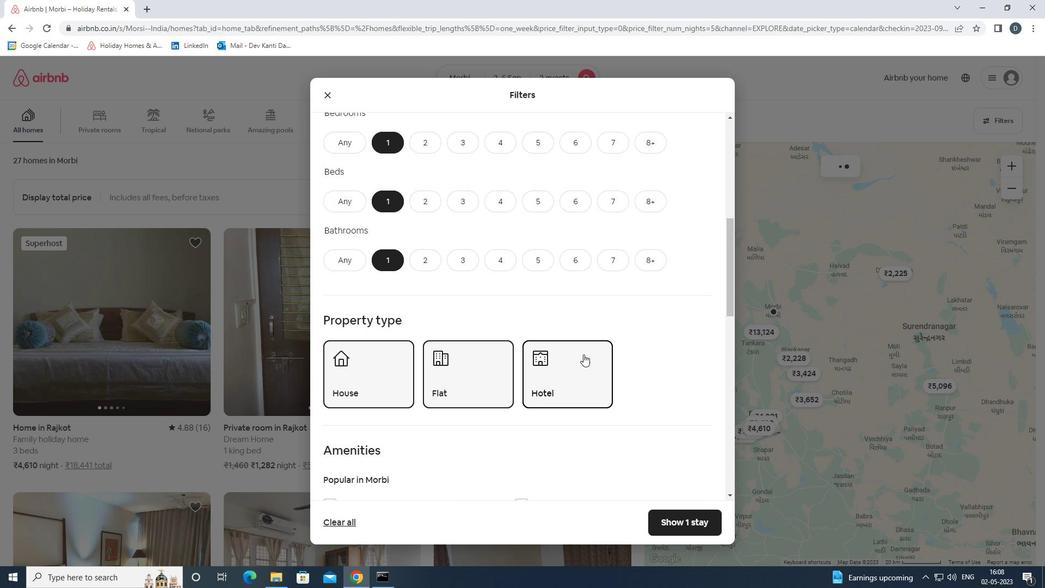 
Action: Mouse moved to (599, 350)
Screenshot: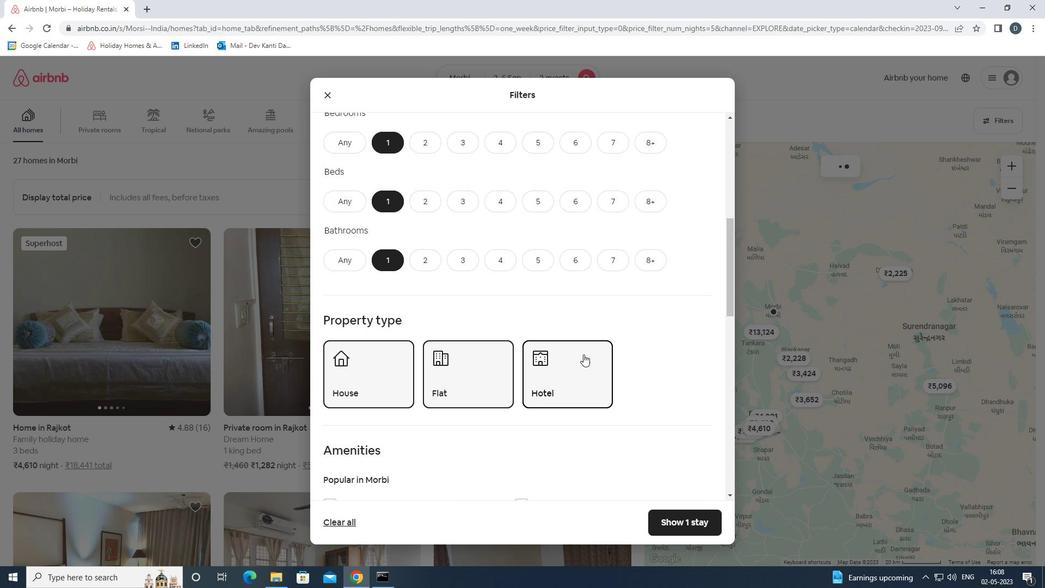 
Action: Mouse scrolled (599, 350) with delta (0, 0)
Screenshot: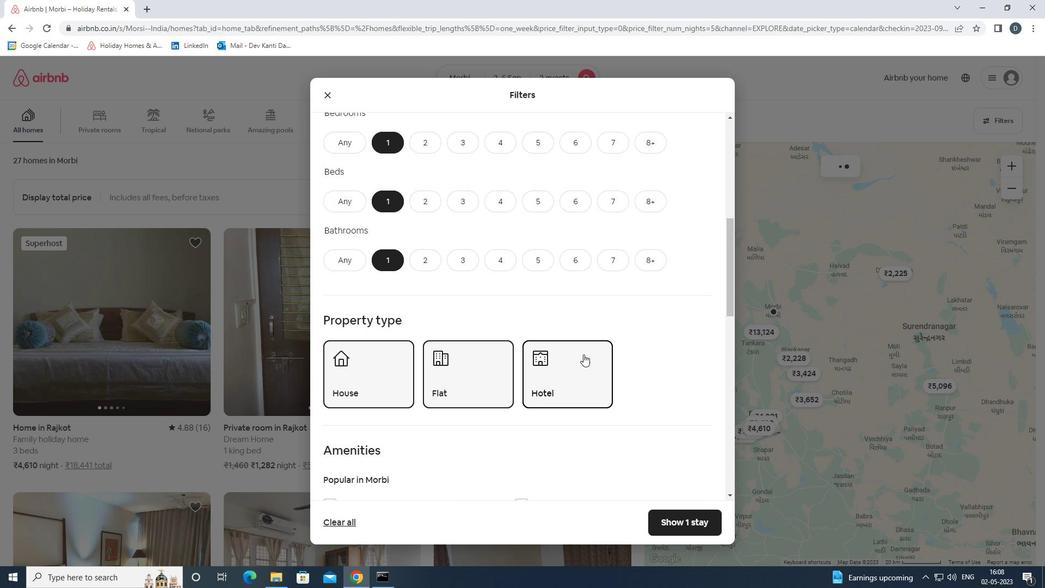 
Action: Mouse scrolled (599, 350) with delta (0, 0)
Screenshot: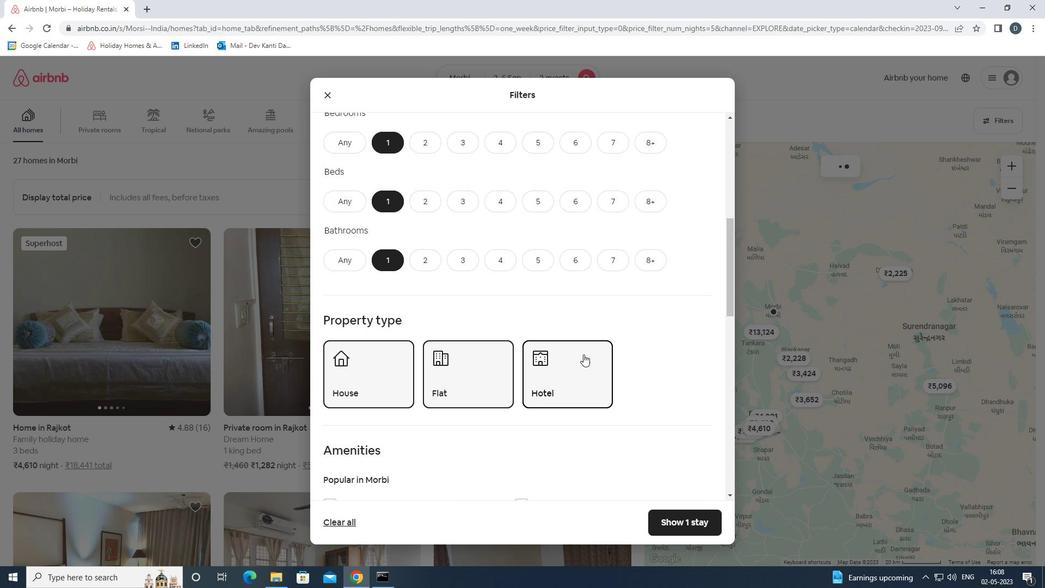 
Action: Mouse moved to (599, 350)
Screenshot: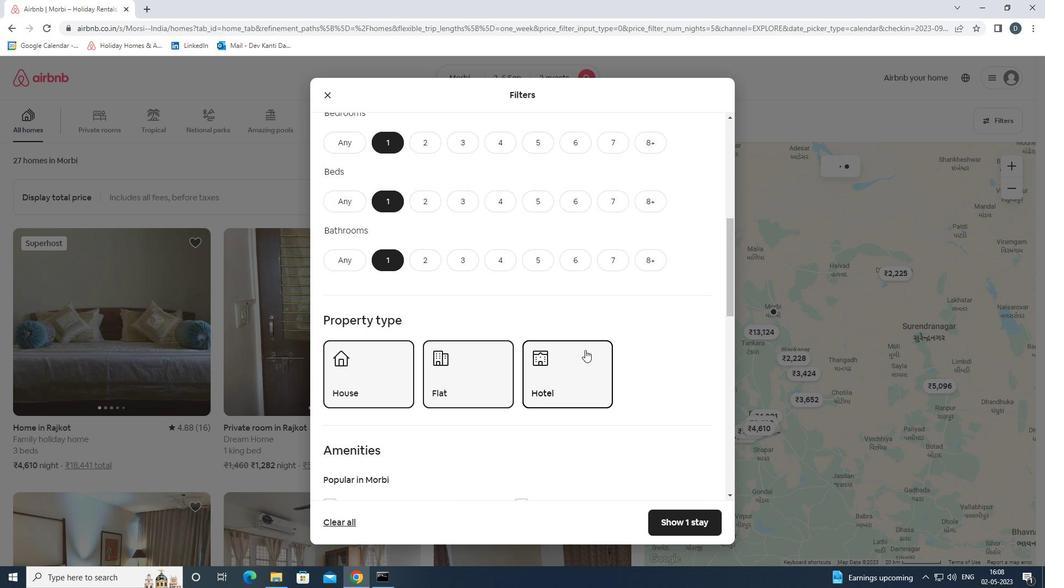 
Action: Mouse scrolled (599, 349) with delta (0, 0)
Screenshot: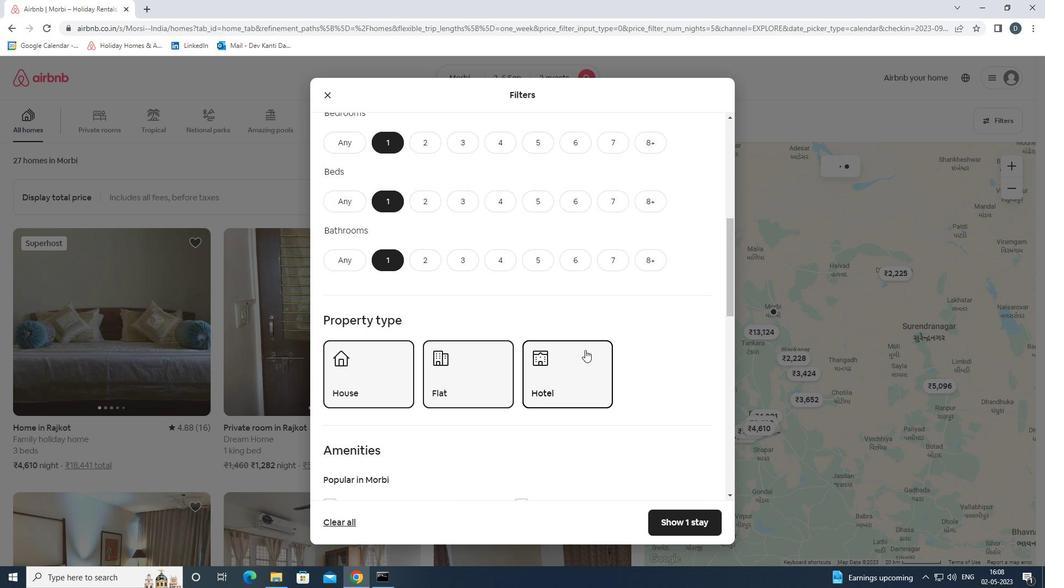 
Action: Mouse moved to (613, 341)
Screenshot: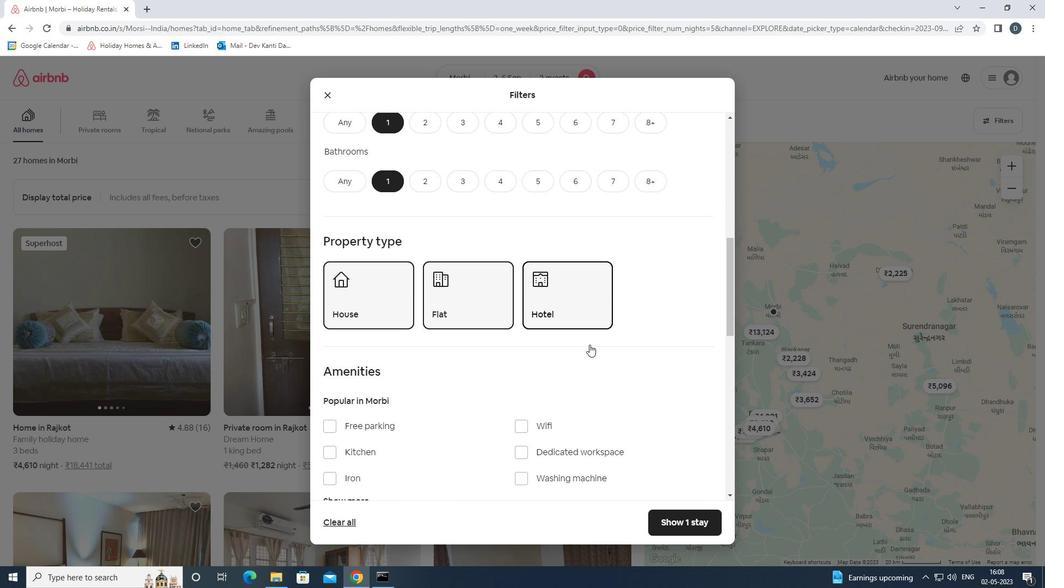 
Action: Mouse scrolled (613, 340) with delta (0, 0)
Screenshot: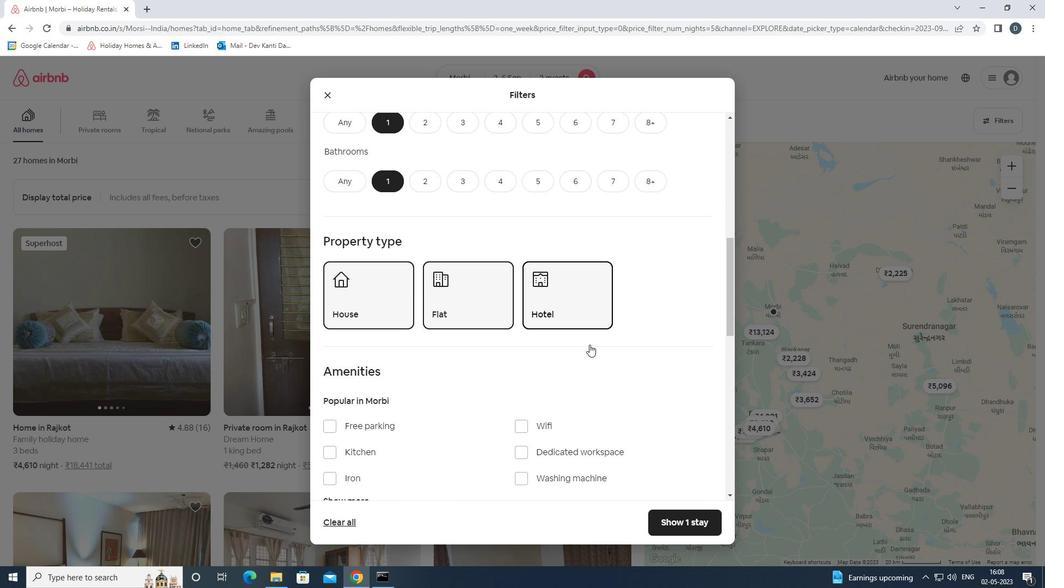 
Action: Mouse moved to (708, 345)
Screenshot: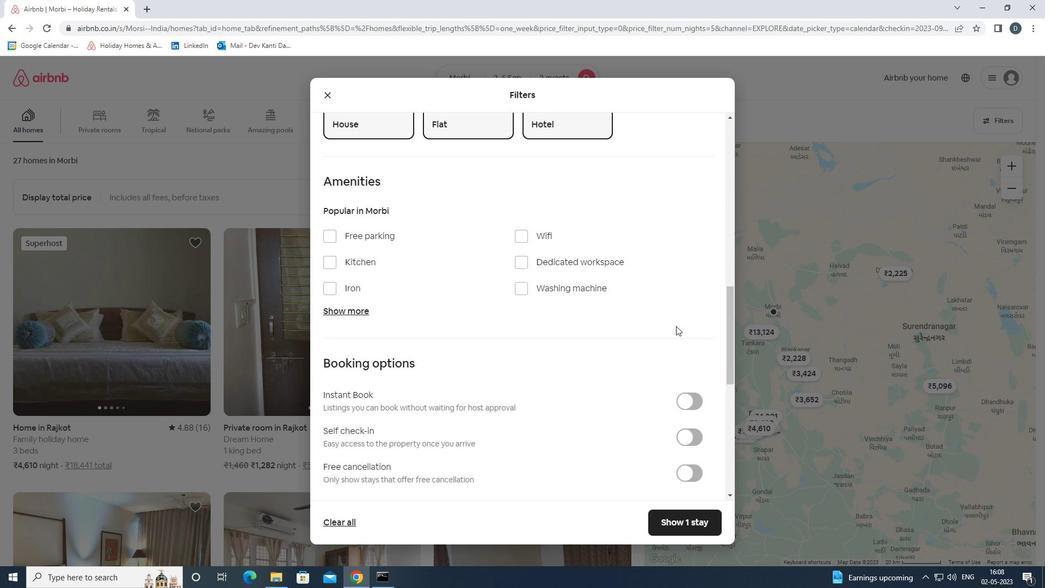
Action: Mouse scrolled (708, 344) with delta (0, 0)
Screenshot: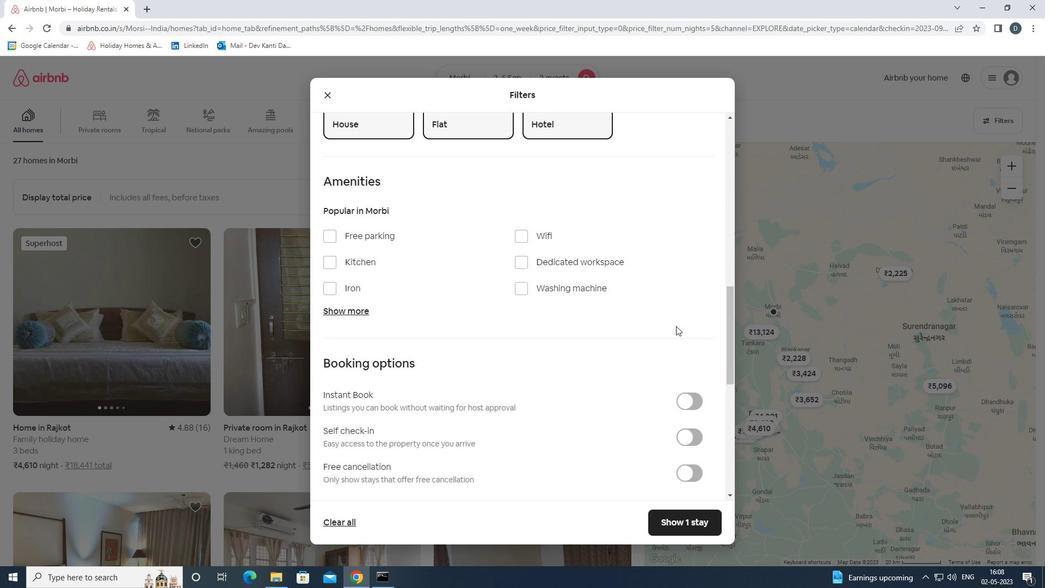
Action: Mouse moved to (708, 345)
Screenshot: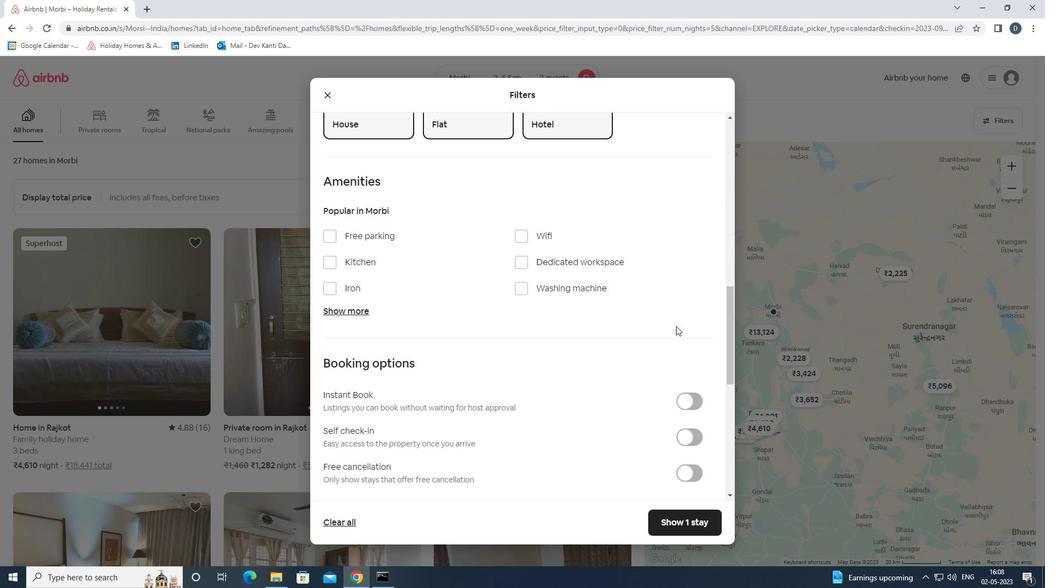 
Action: Mouse scrolled (708, 345) with delta (0, 0)
Screenshot: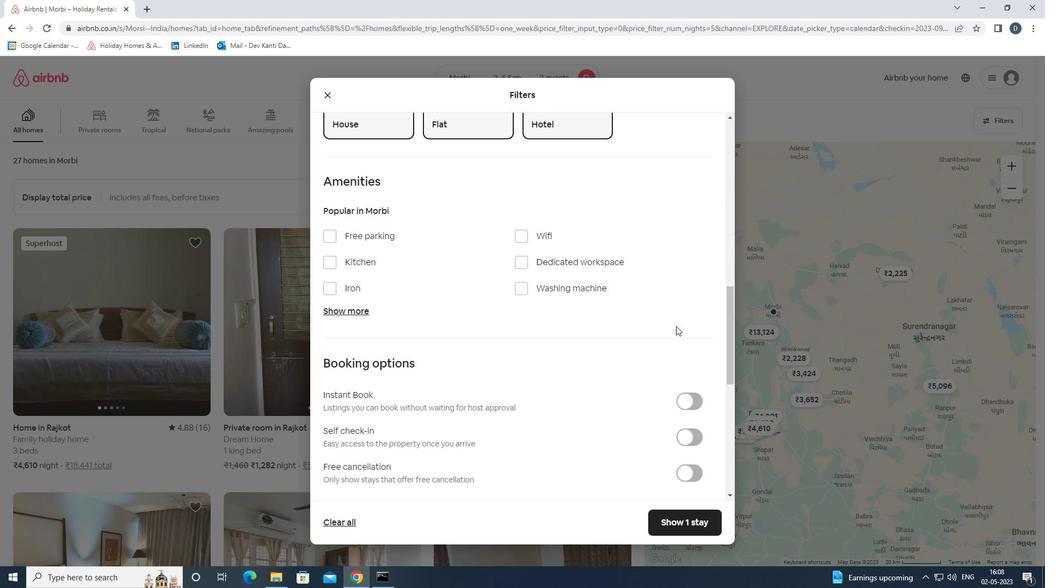 
Action: Mouse moved to (706, 332)
Screenshot: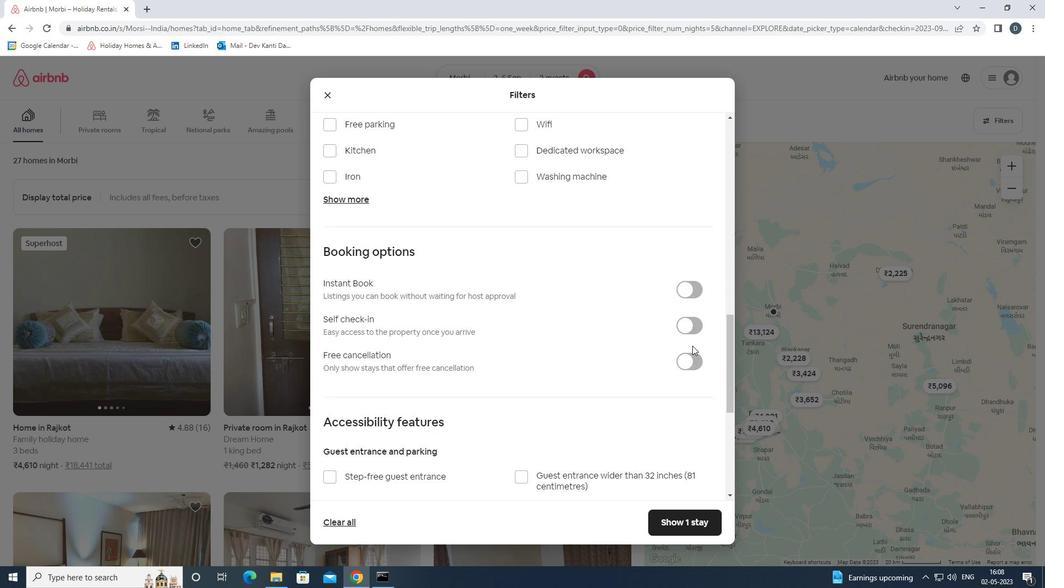 
Action: Mouse pressed left at (706, 332)
Screenshot: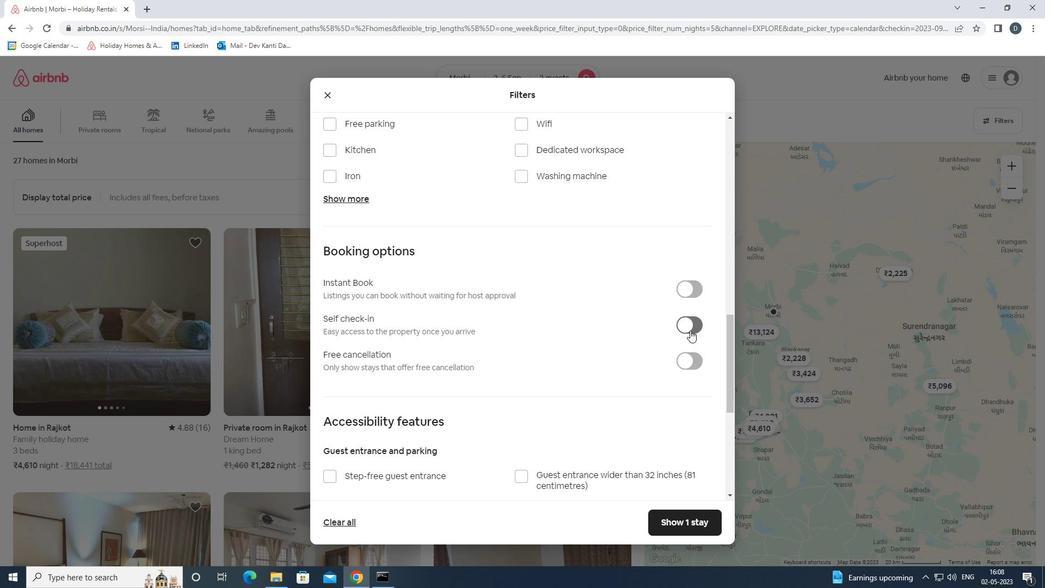 
Action: Mouse moved to (697, 332)
Screenshot: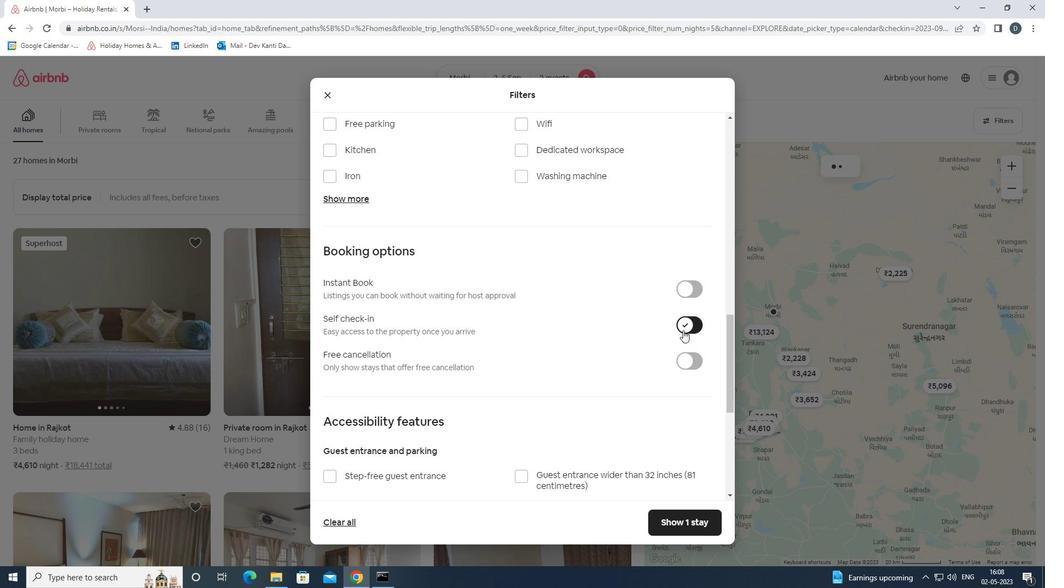 
Action: Mouse scrolled (697, 332) with delta (0, 0)
Screenshot: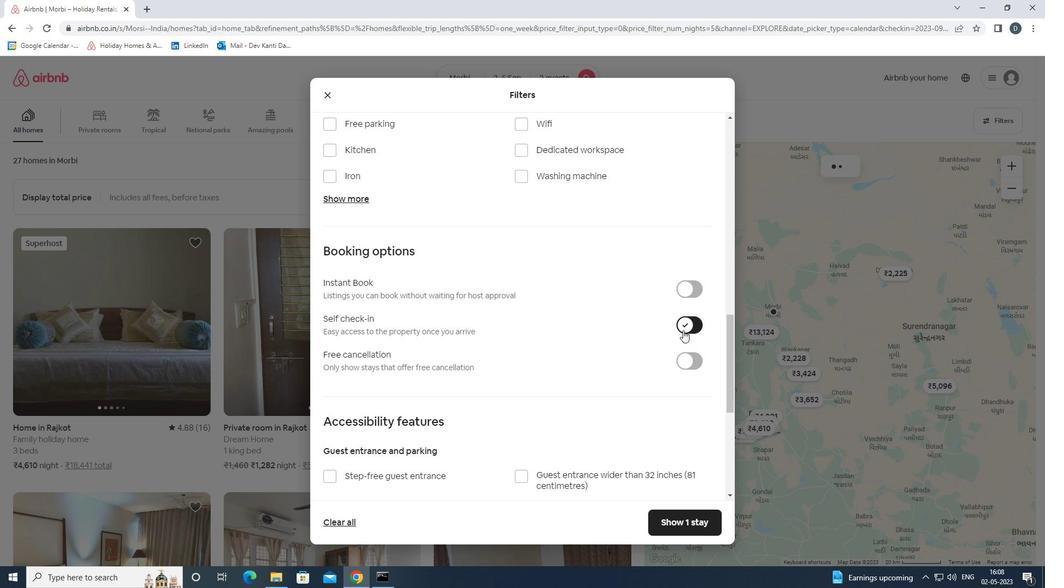 
Action: Mouse scrolled (697, 332) with delta (0, 0)
Screenshot: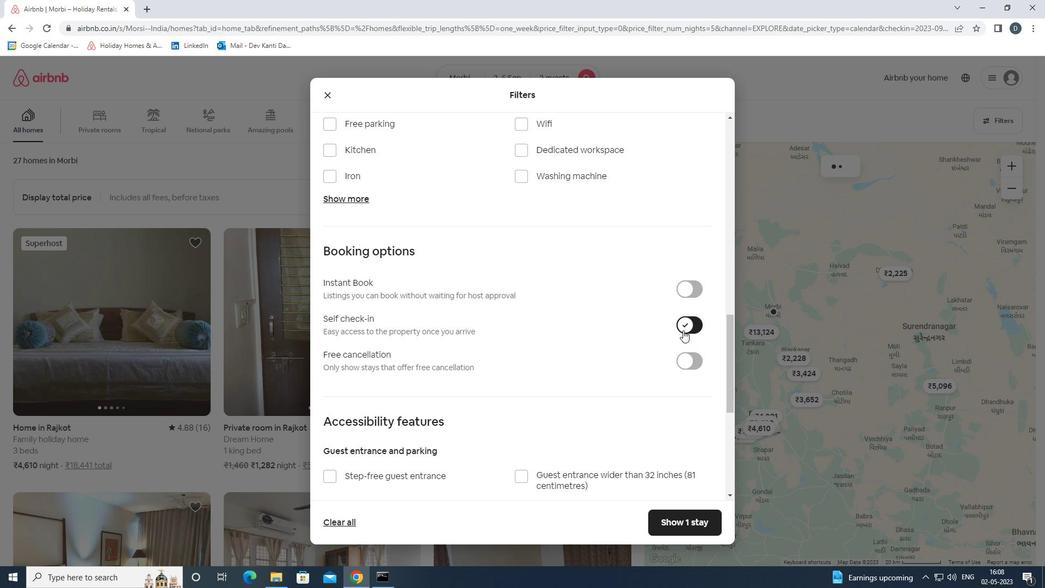 
Action: Mouse scrolled (697, 332) with delta (0, 0)
Screenshot: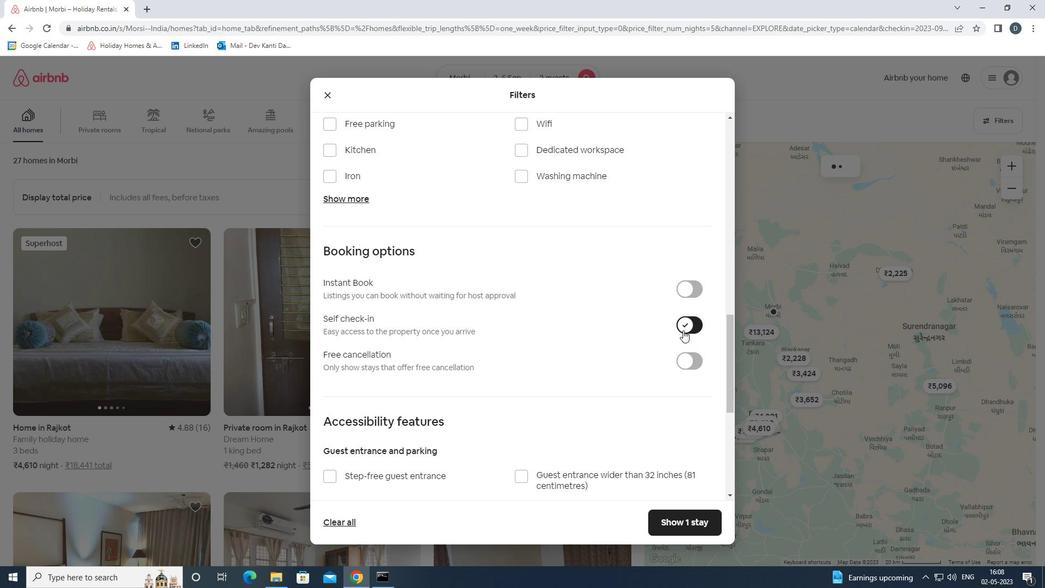 
Action: Mouse scrolled (697, 332) with delta (0, 0)
Screenshot: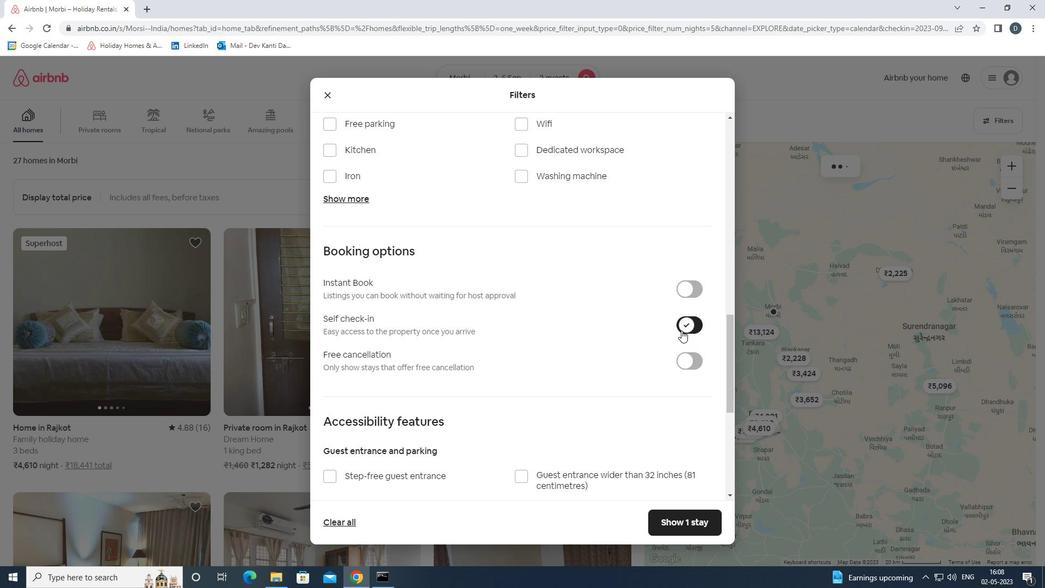 
Action: Mouse scrolled (697, 332) with delta (0, 0)
Screenshot: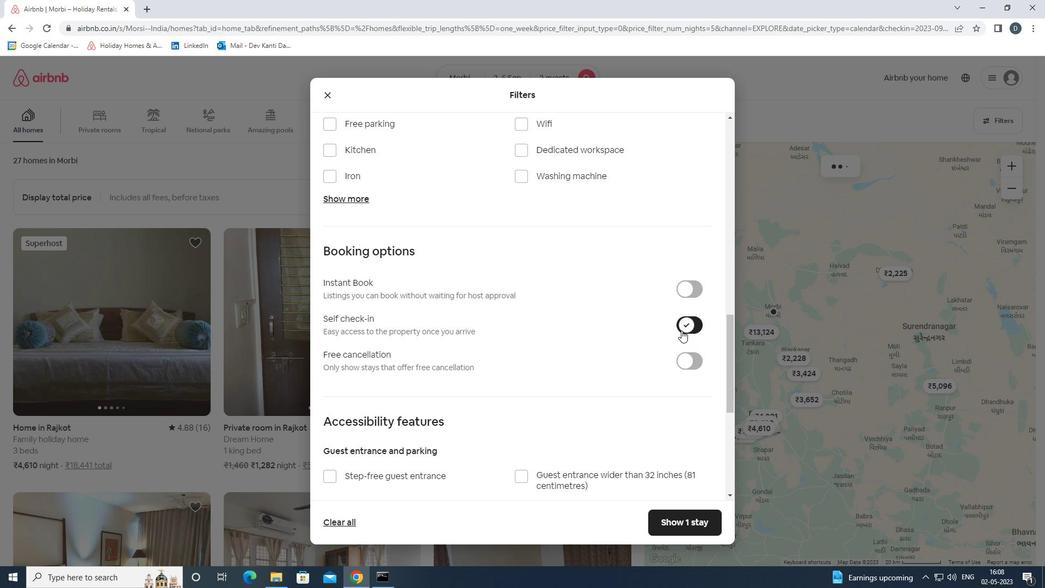 
Action: Mouse moved to (370, 326)
Screenshot: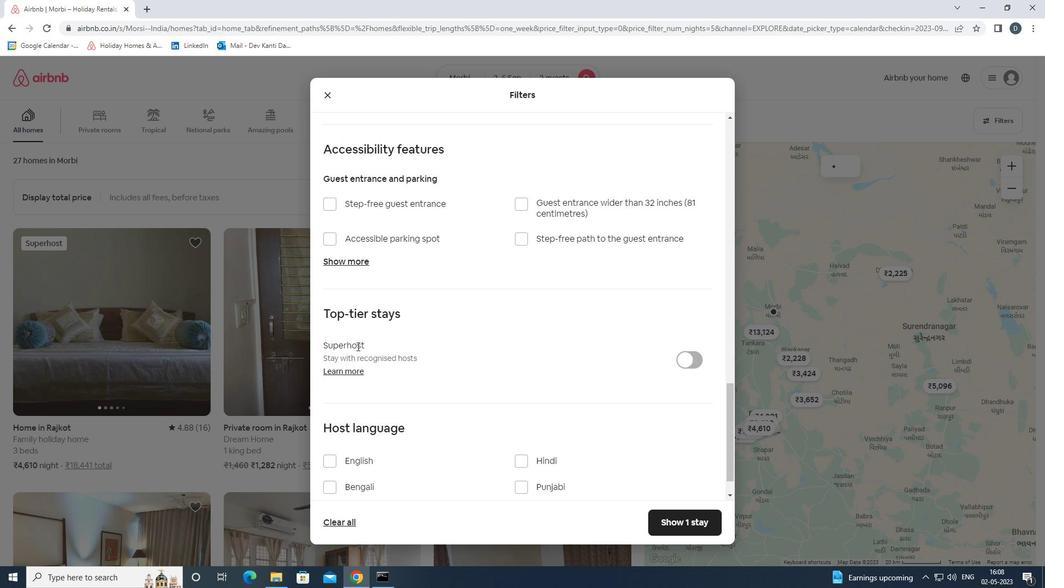
Action: Mouse scrolled (370, 326) with delta (0, 0)
Screenshot: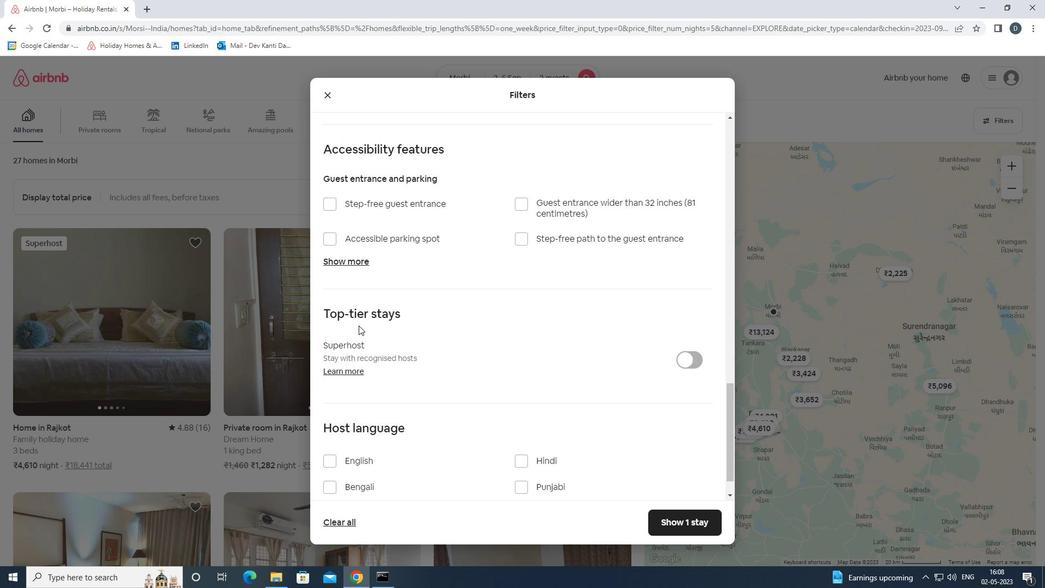
Action: Mouse scrolled (370, 326) with delta (0, 0)
Screenshot: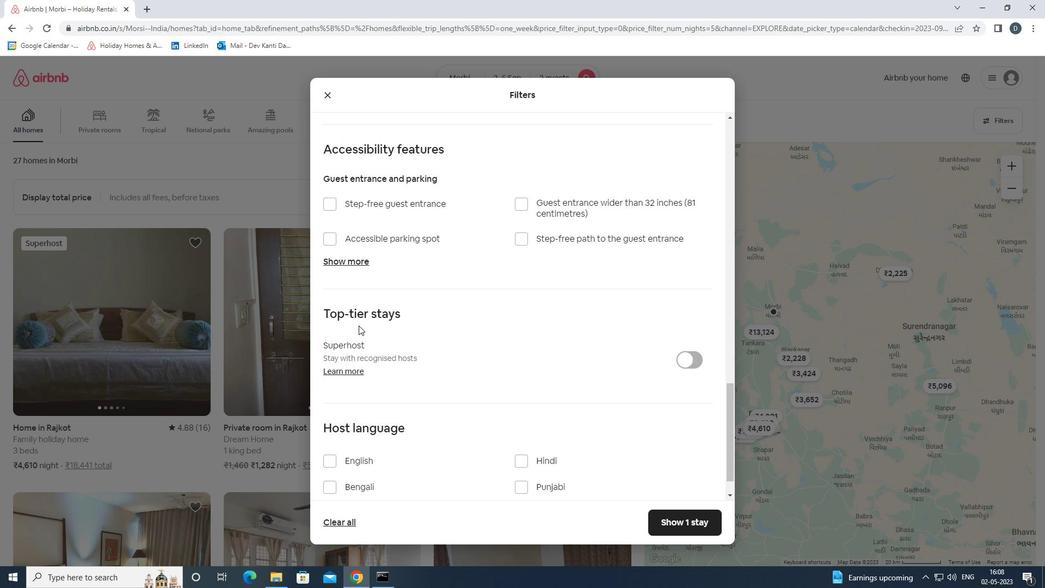 
Action: Mouse moved to (371, 326)
Screenshot: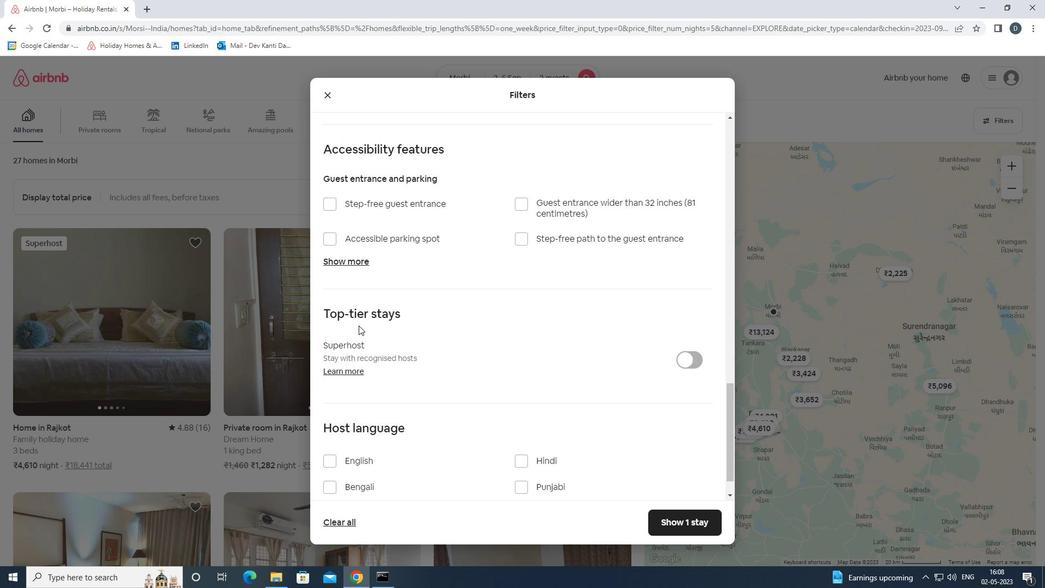 
Action: Mouse scrolled (371, 326) with delta (0, 0)
Screenshot: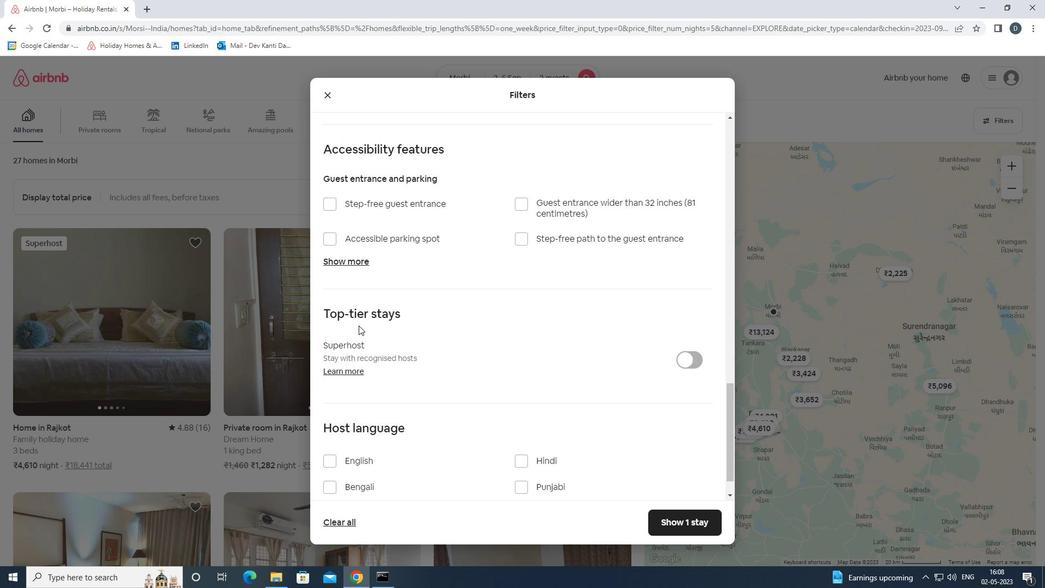 
Action: Mouse moved to (373, 326)
Screenshot: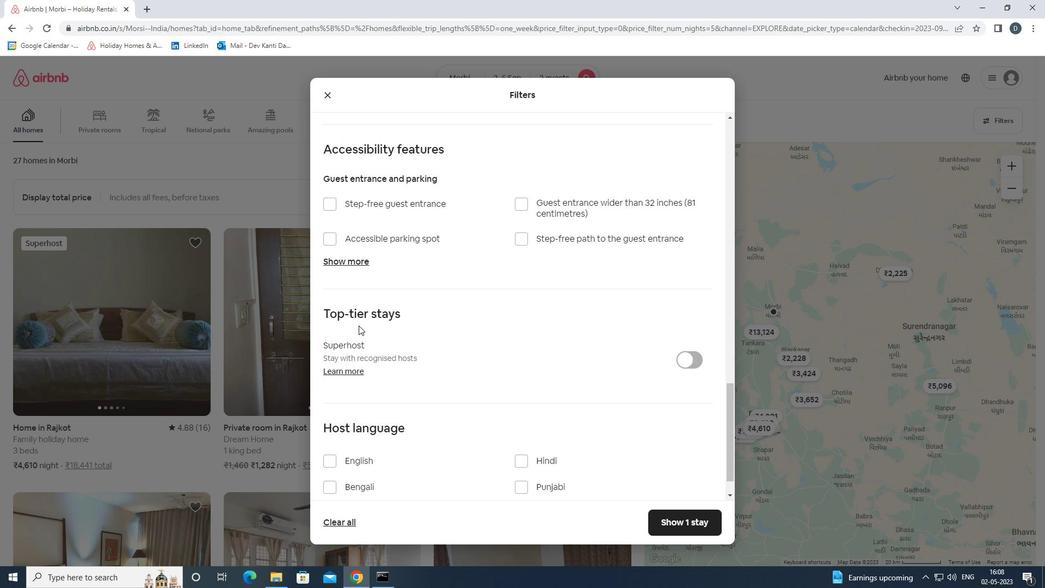 
Action: Mouse scrolled (373, 325) with delta (0, 0)
Screenshot: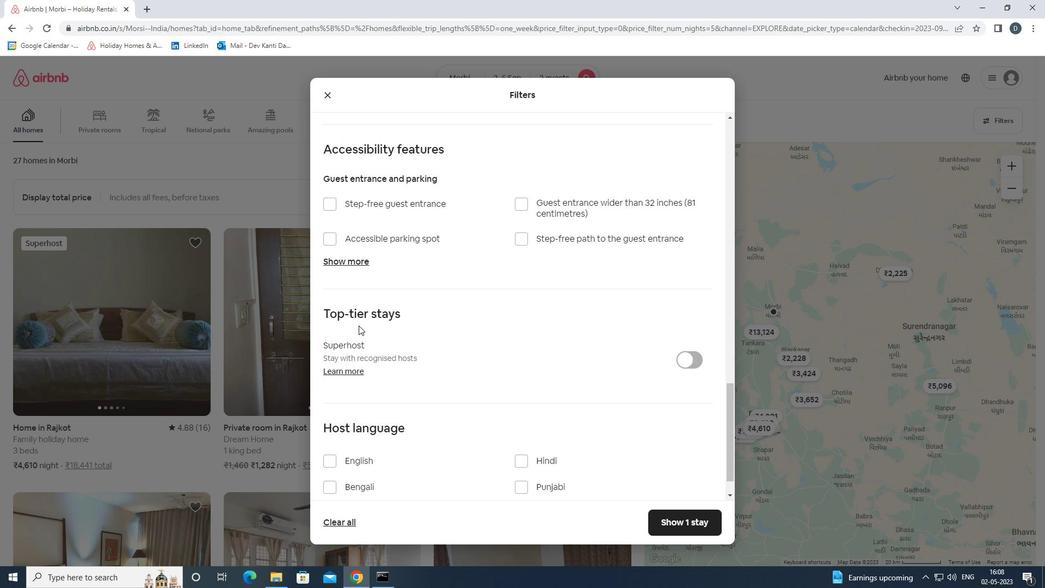 
Action: Mouse moved to (367, 431)
Screenshot: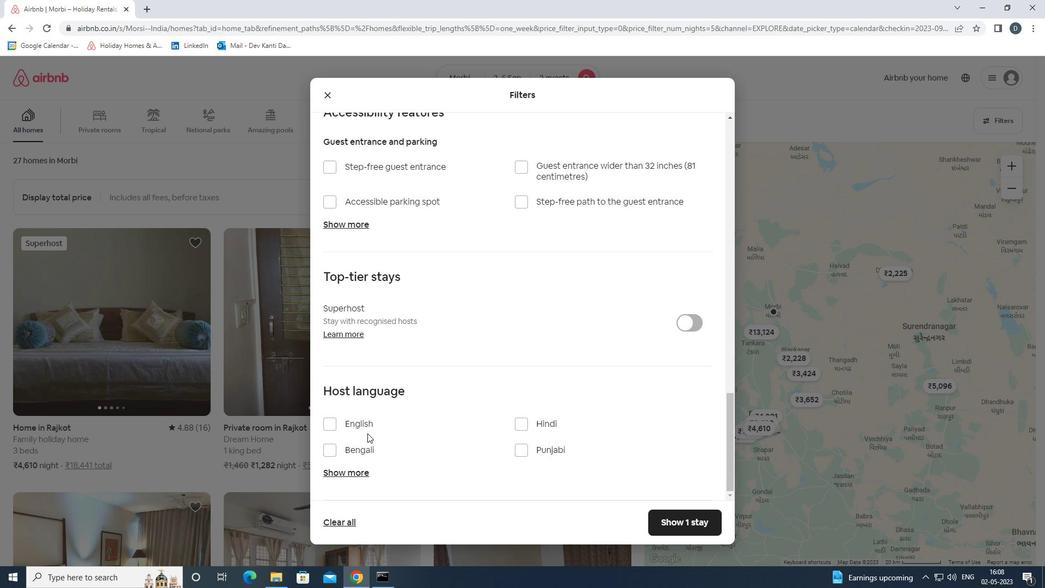 
Action: Mouse pressed left at (367, 431)
Screenshot: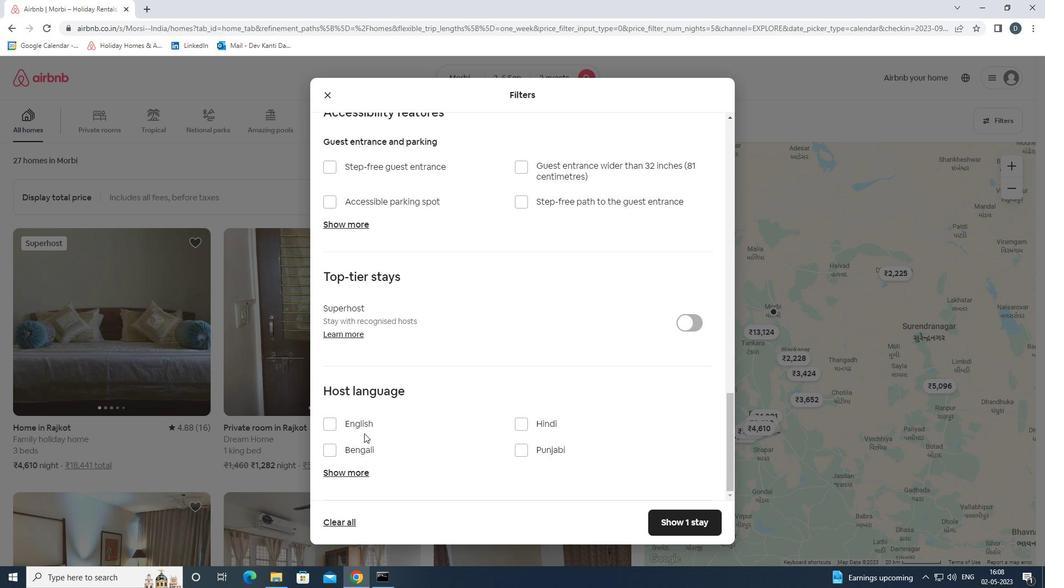
Action: Mouse moved to (714, 524)
Screenshot: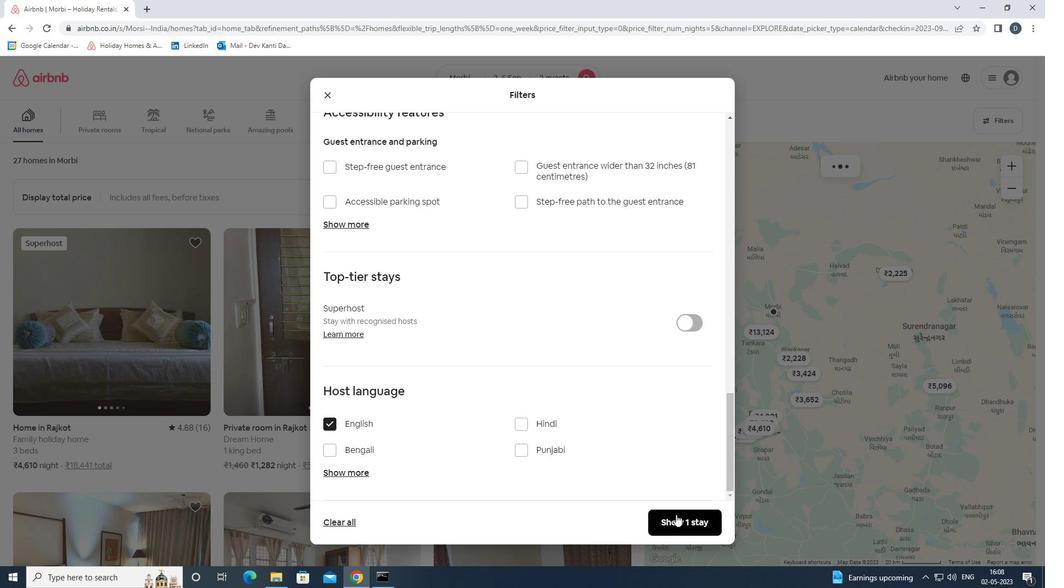 
Action: Mouse pressed left at (714, 524)
Screenshot: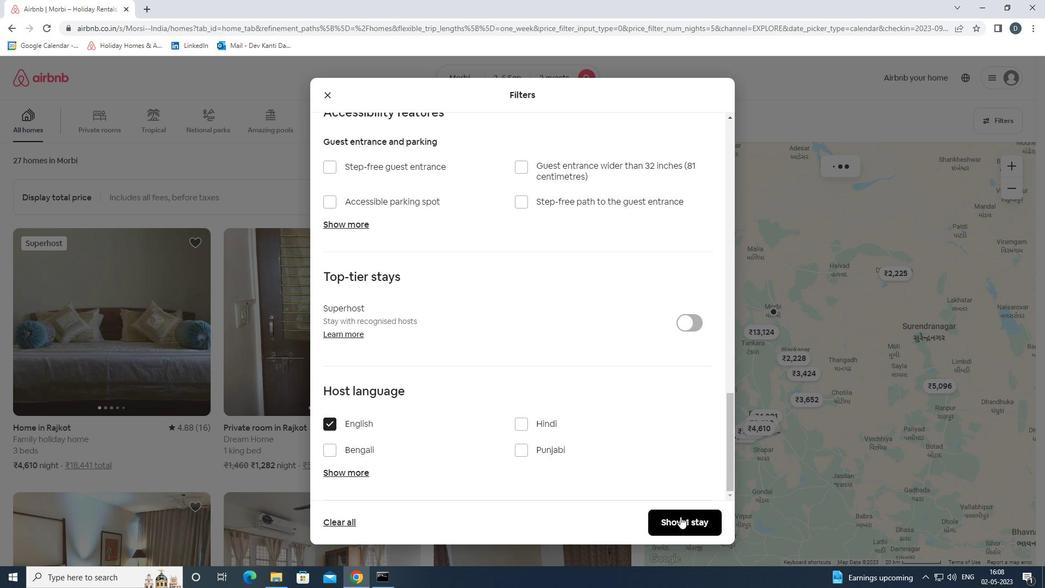 
Action: Mouse moved to (605, 289)
Screenshot: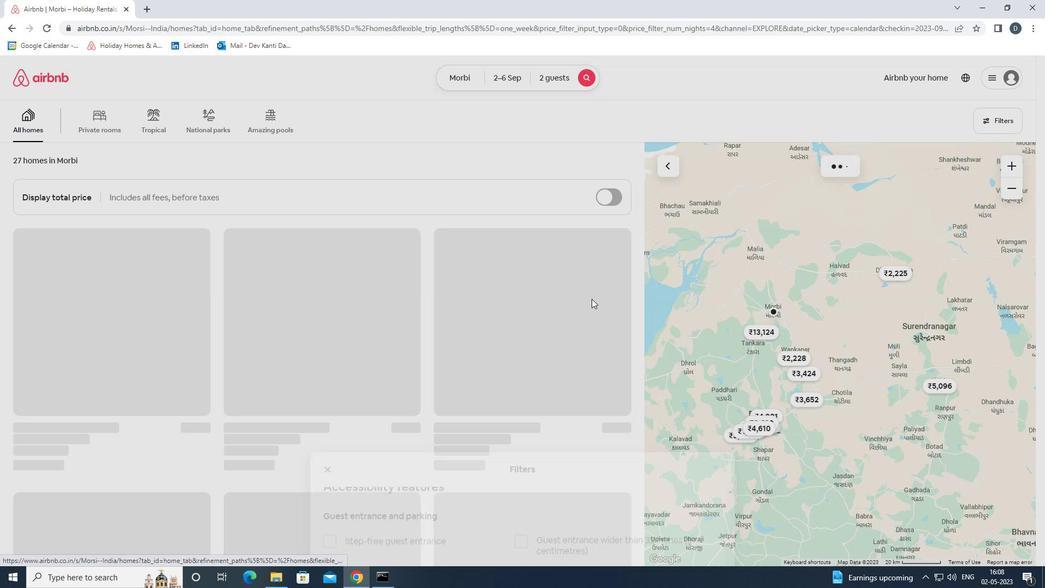 
